 Task: Create a due date automation trigger when advanced on, on the monday after a card is due add basic with the green label at 11:00 AM.
Action: Mouse moved to (944, 271)
Screenshot: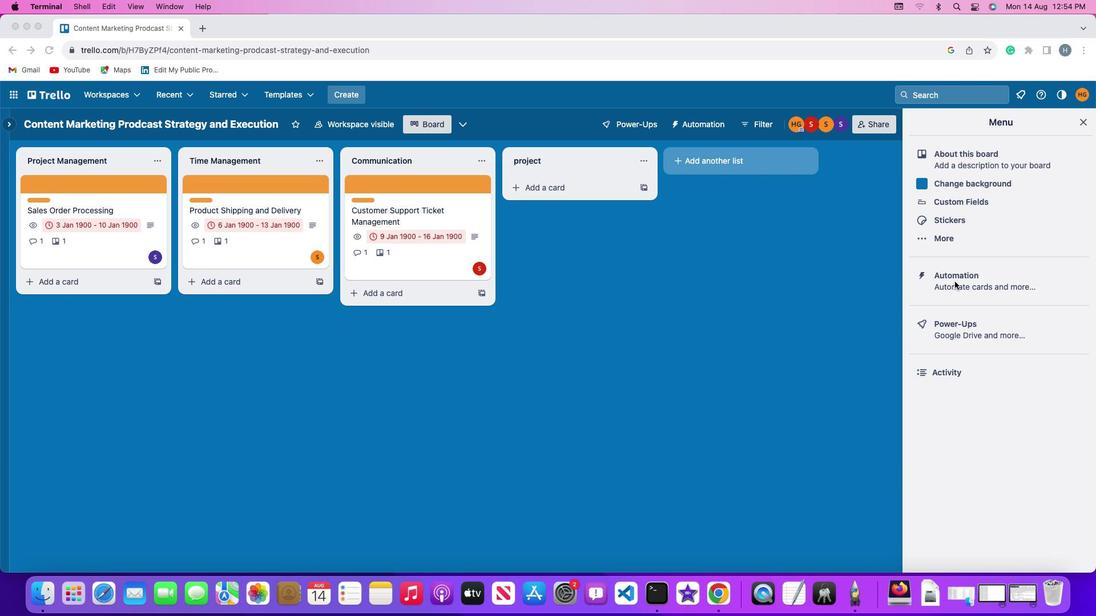 
Action: Mouse pressed left at (944, 271)
Screenshot: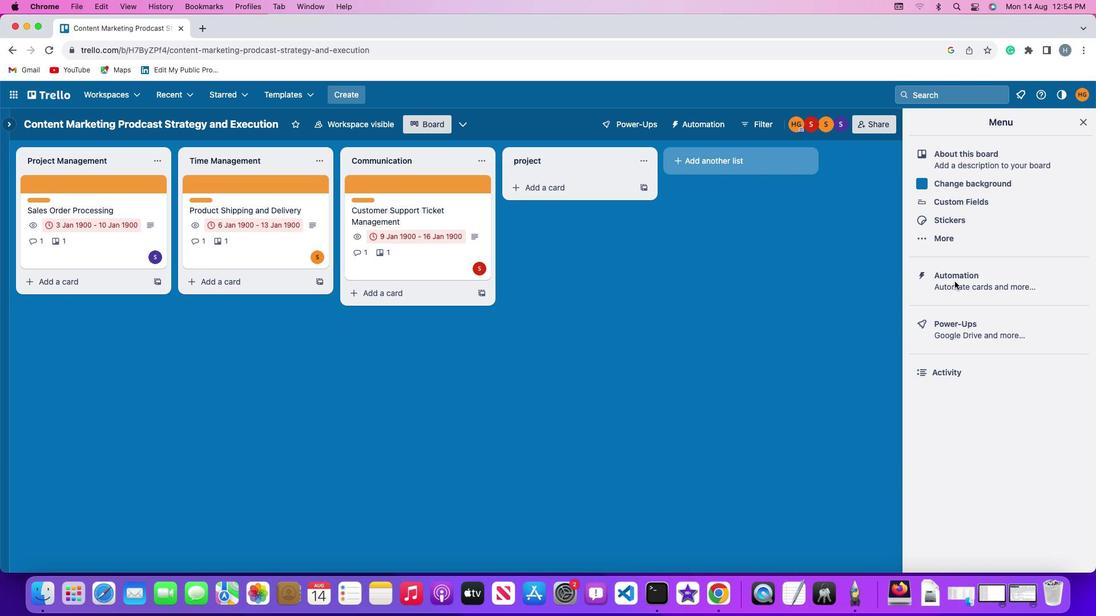 
Action: Mouse moved to (944, 271)
Screenshot: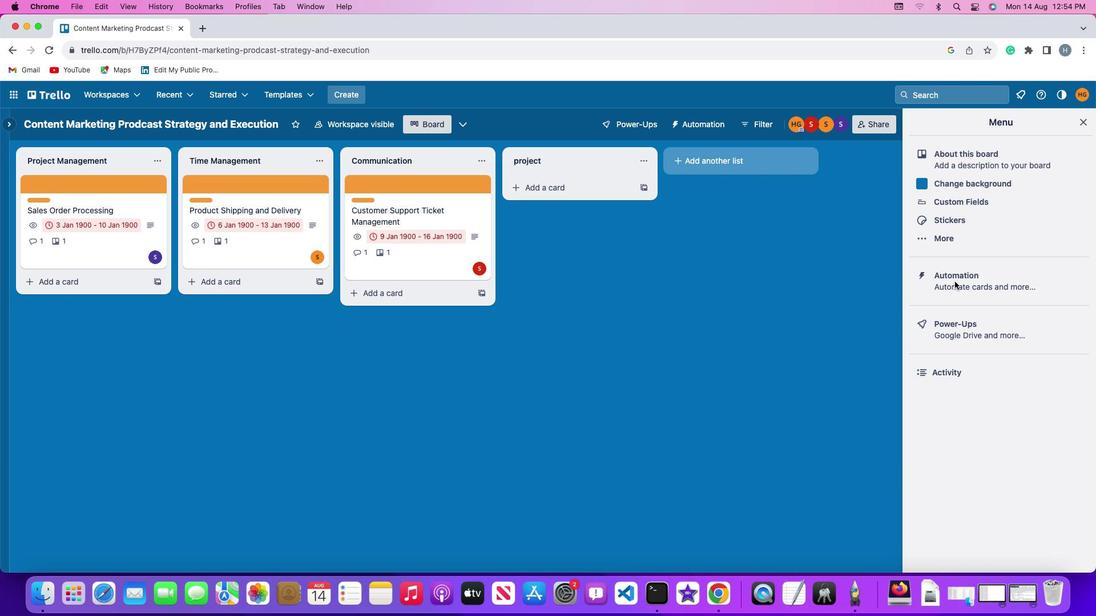 
Action: Mouse pressed left at (944, 271)
Screenshot: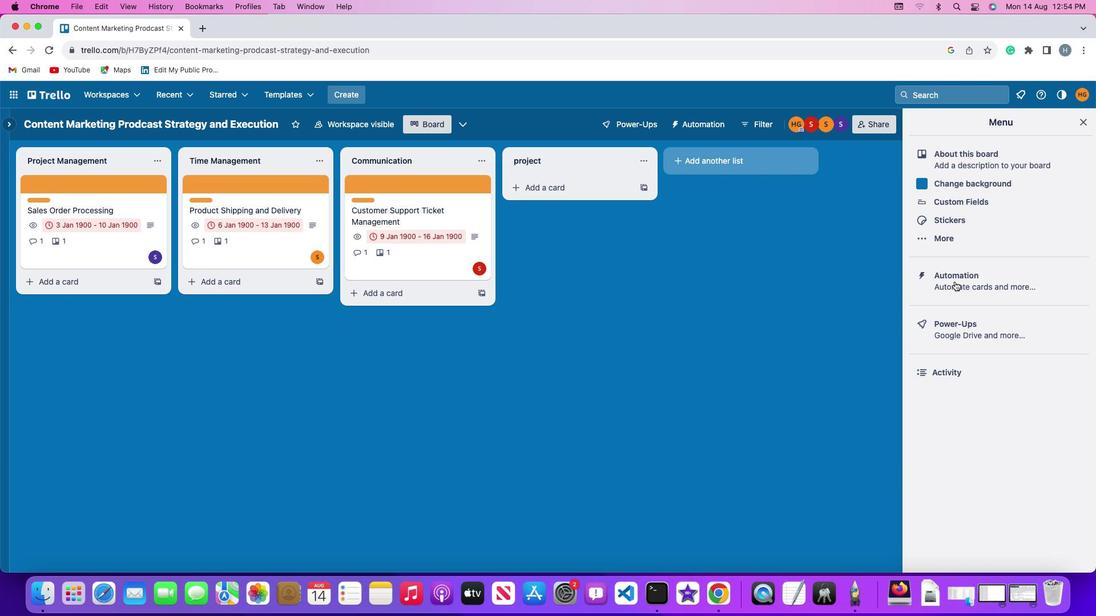 
Action: Mouse moved to (59, 262)
Screenshot: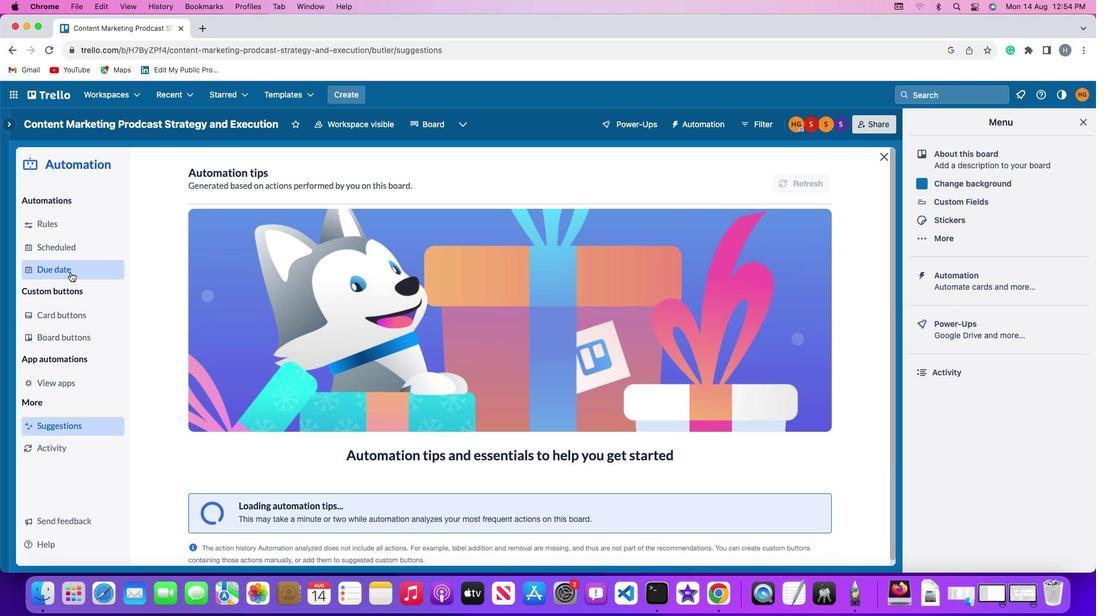 
Action: Mouse pressed left at (59, 262)
Screenshot: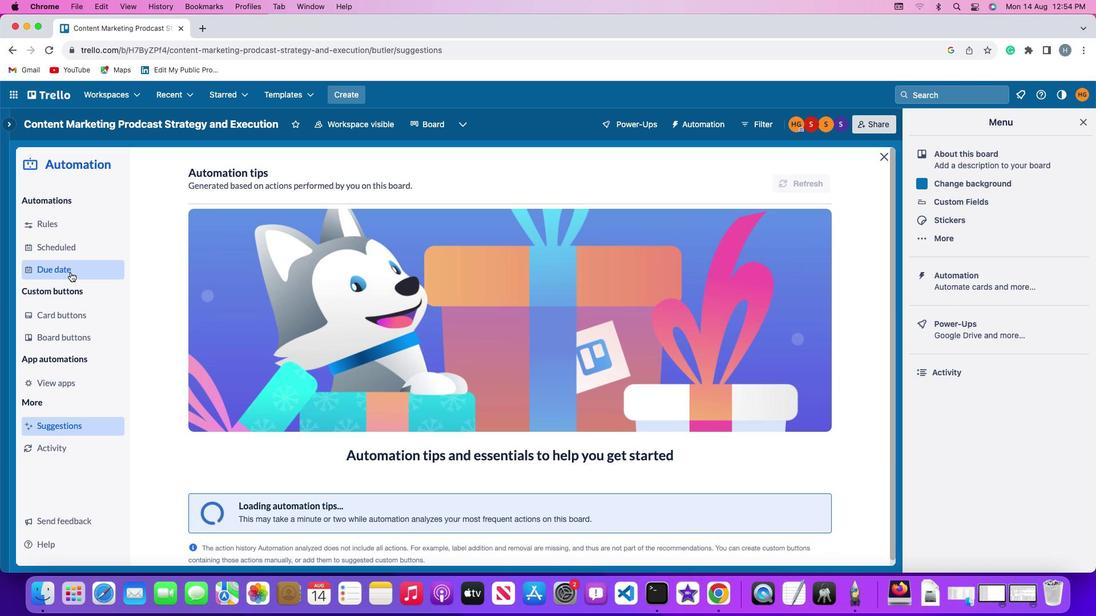 
Action: Mouse moved to (753, 171)
Screenshot: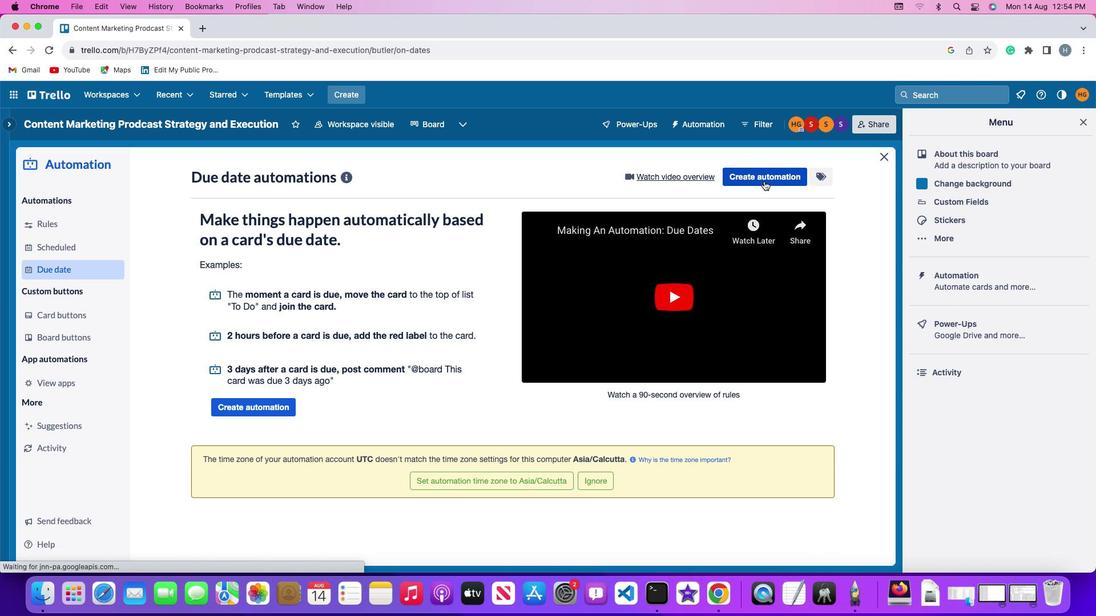 
Action: Mouse pressed left at (753, 171)
Screenshot: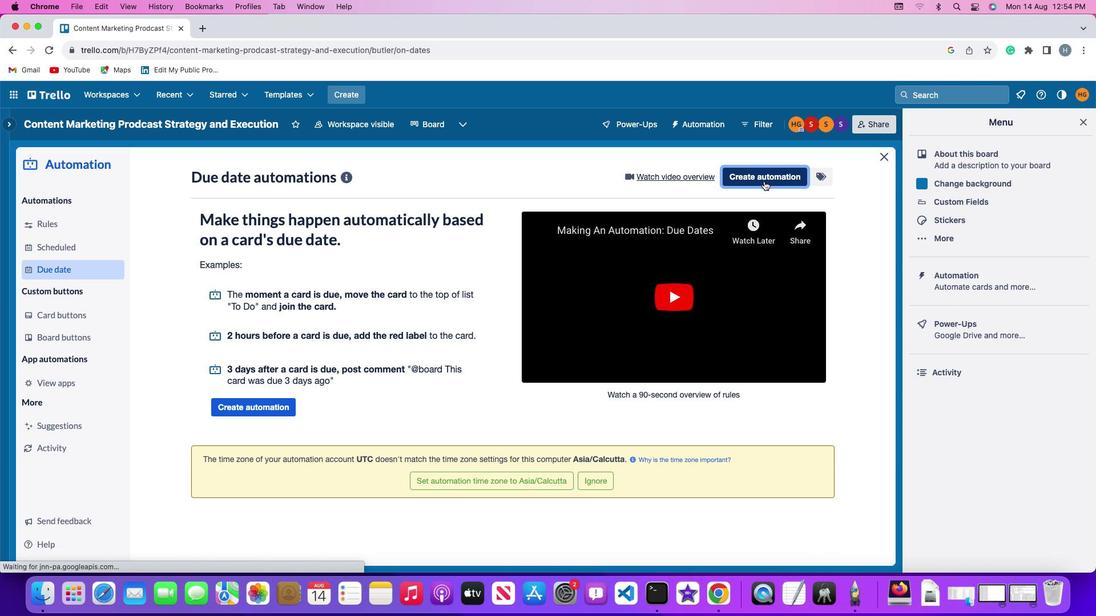 
Action: Mouse moved to (281, 275)
Screenshot: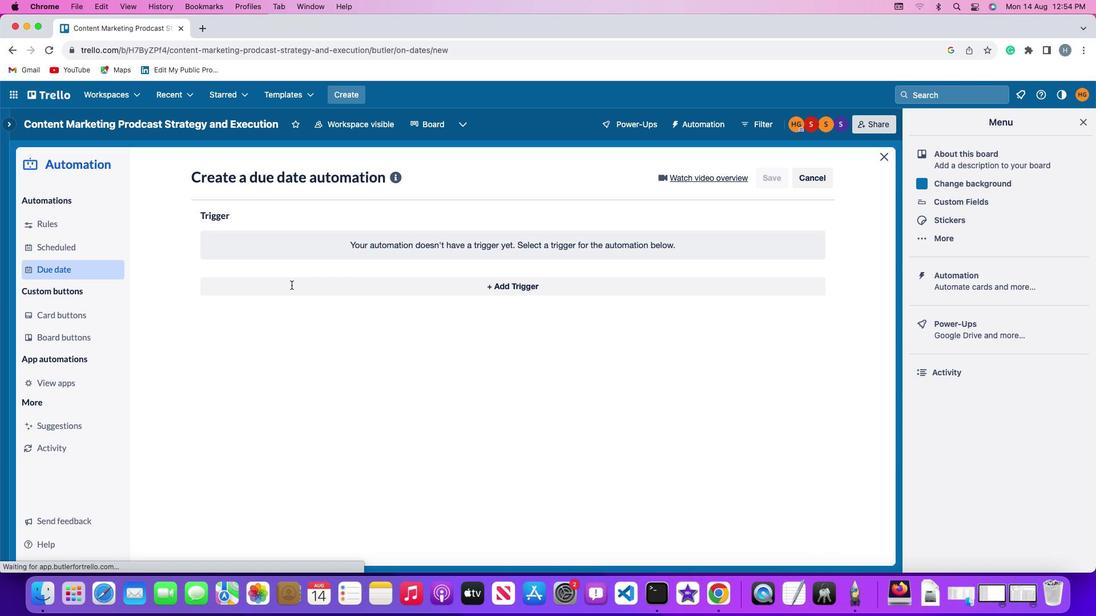 
Action: Mouse pressed left at (281, 275)
Screenshot: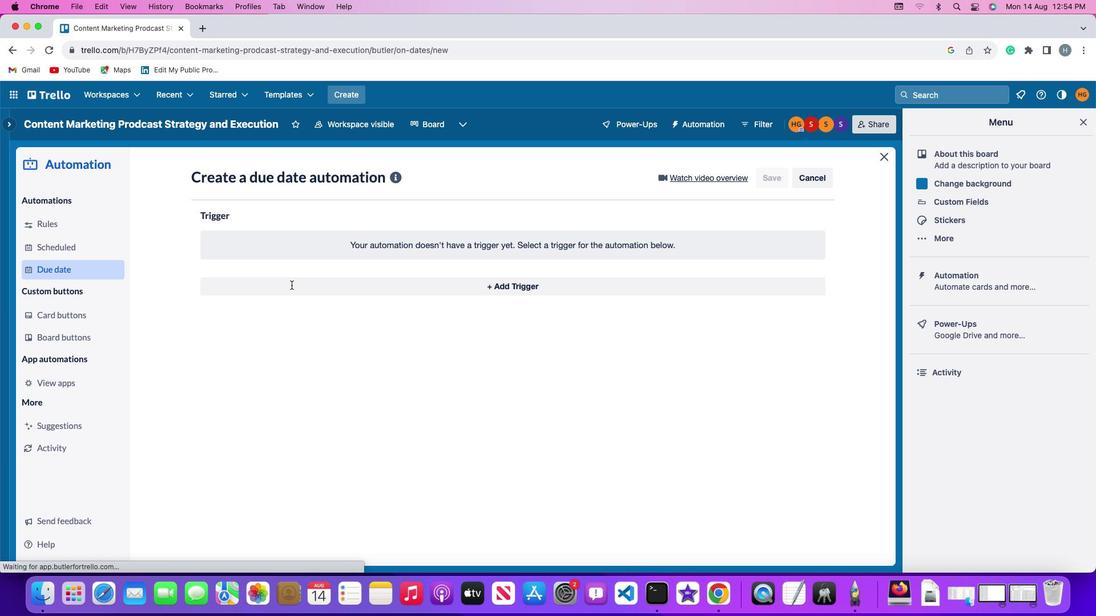 
Action: Mouse moved to (232, 490)
Screenshot: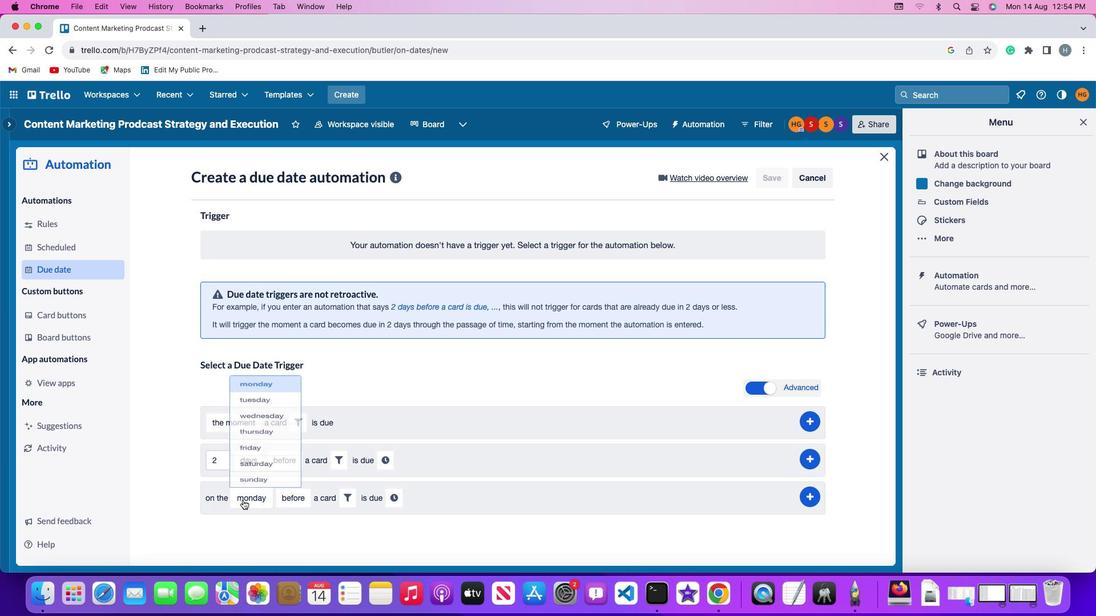 
Action: Mouse pressed left at (232, 490)
Screenshot: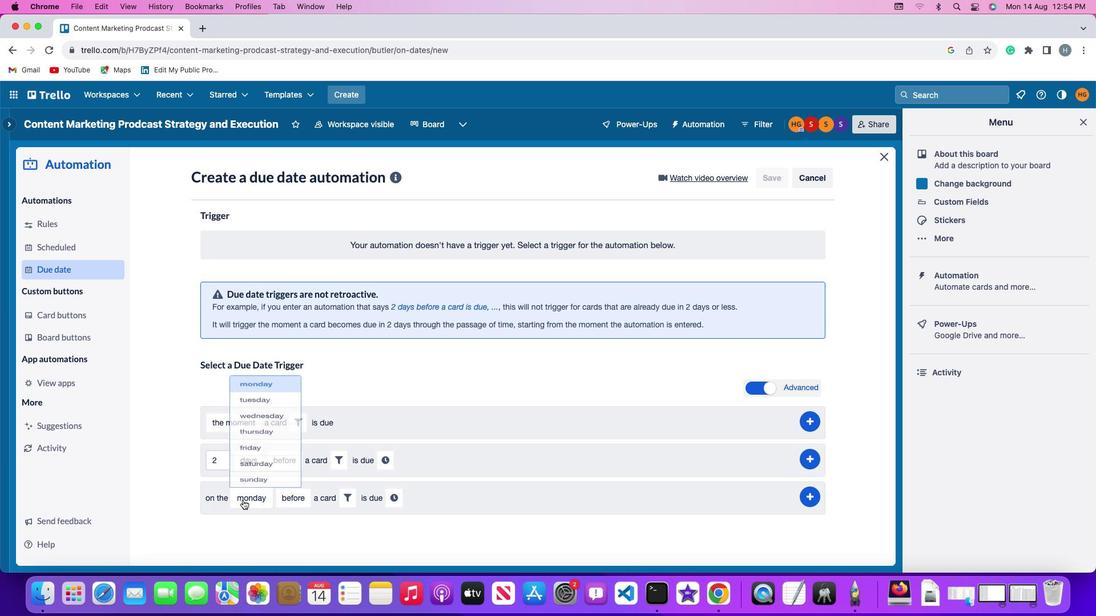 
Action: Mouse moved to (258, 332)
Screenshot: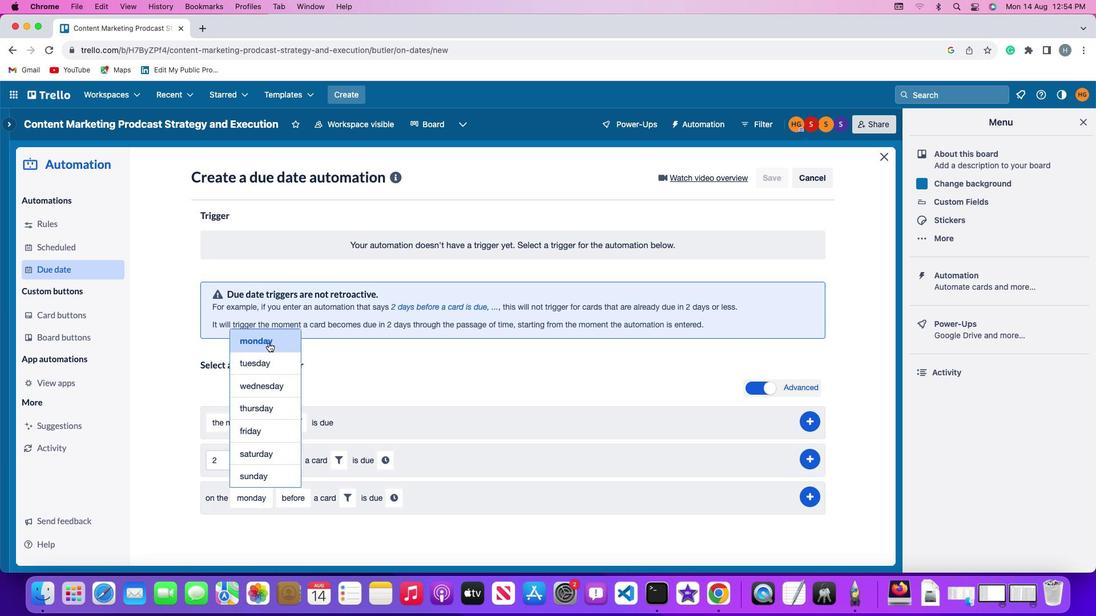 
Action: Mouse pressed left at (258, 332)
Screenshot: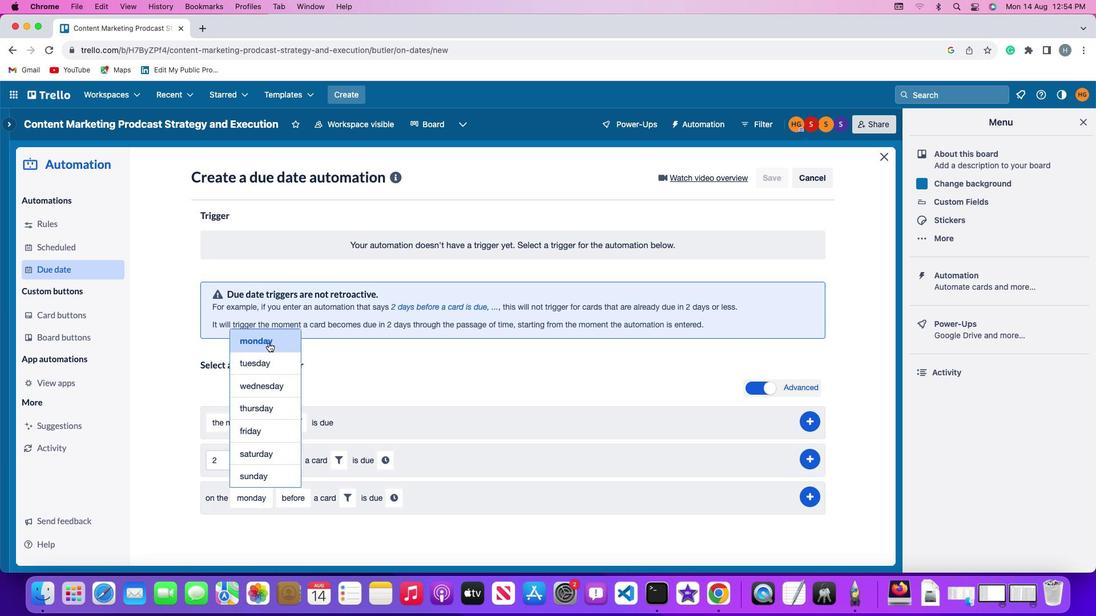 
Action: Mouse moved to (280, 485)
Screenshot: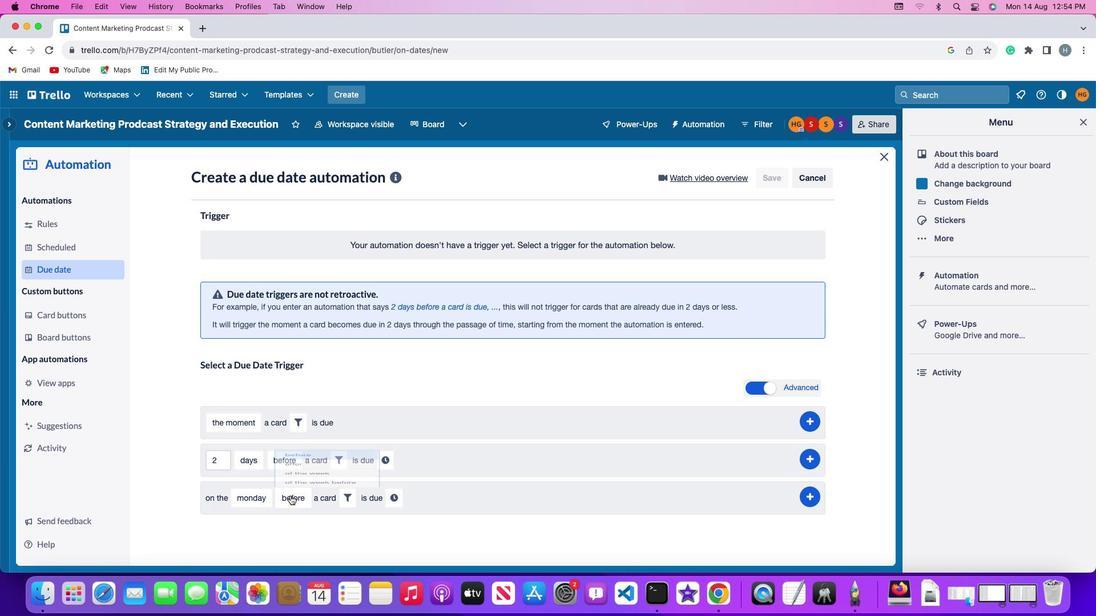 
Action: Mouse pressed left at (280, 485)
Screenshot: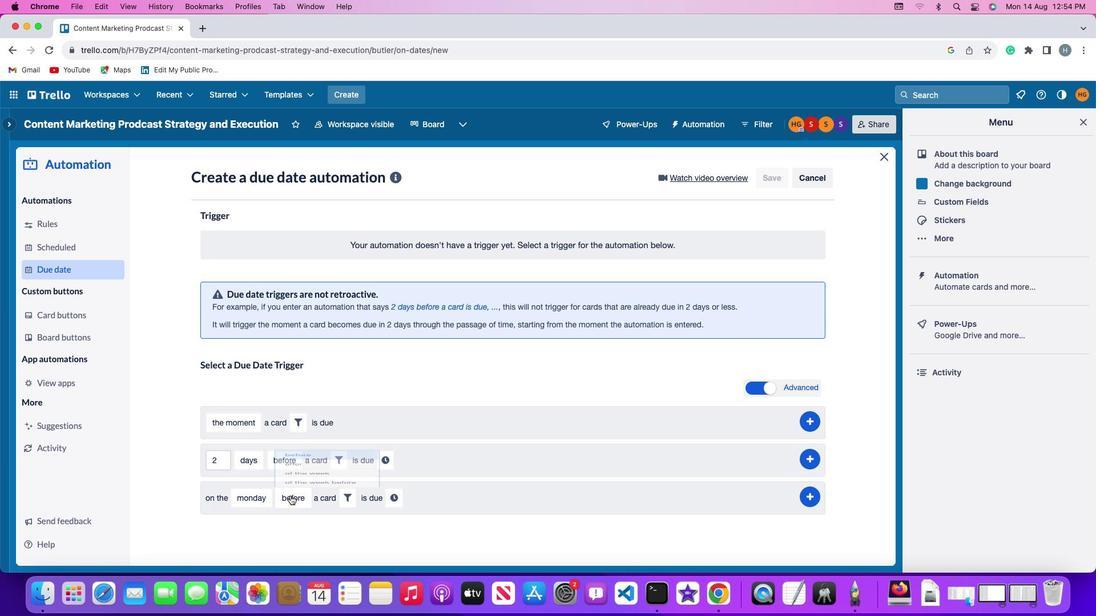 
Action: Mouse moved to (296, 419)
Screenshot: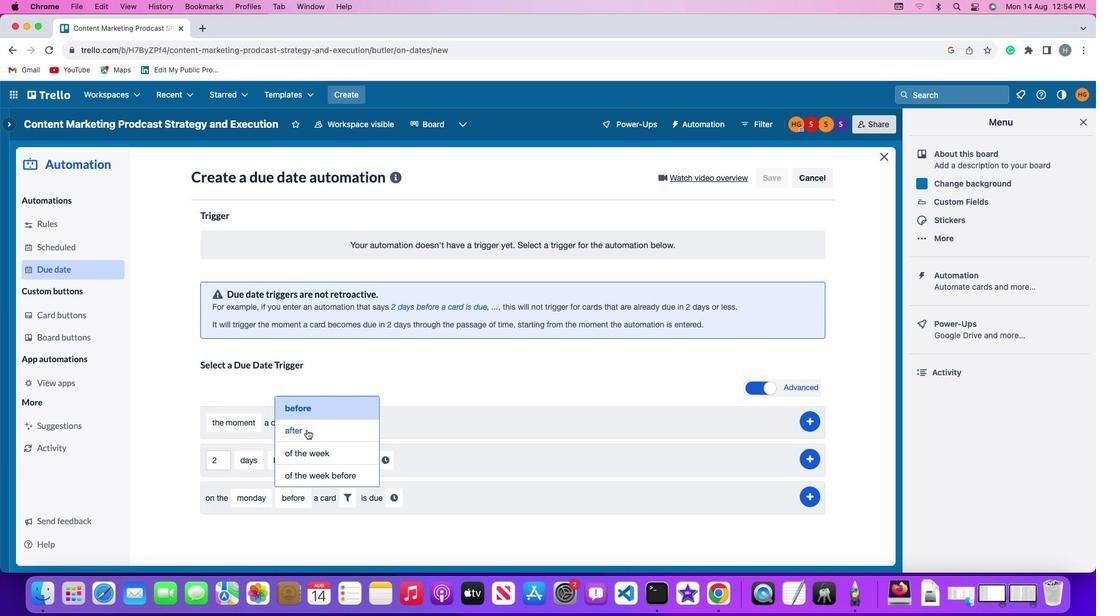 
Action: Mouse pressed left at (296, 419)
Screenshot: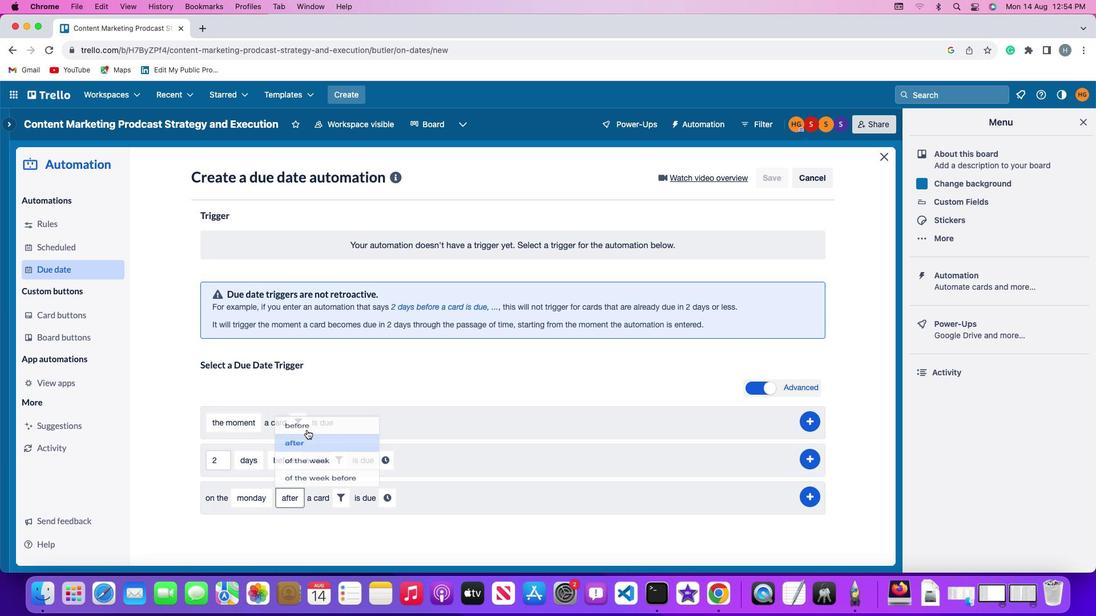 
Action: Mouse moved to (332, 486)
Screenshot: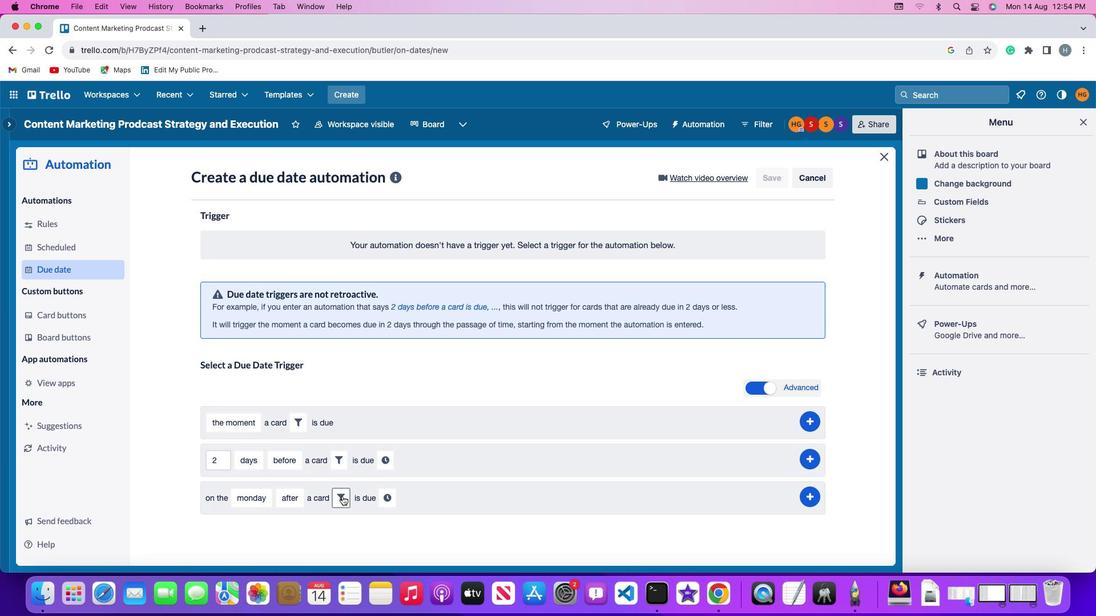 
Action: Mouse pressed left at (332, 486)
Screenshot: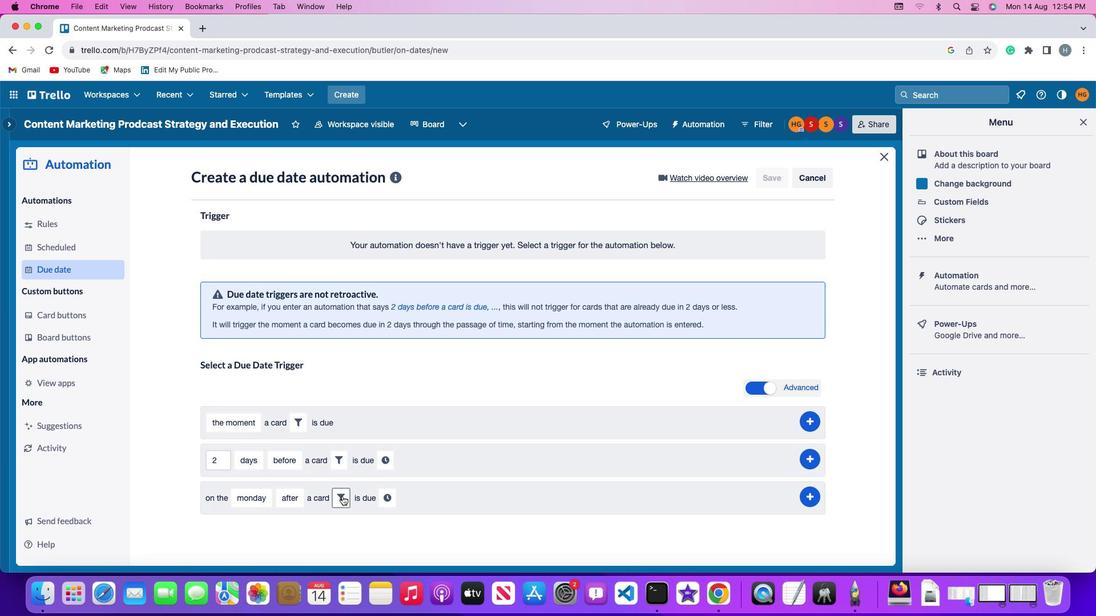 
Action: Mouse moved to (286, 535)
Screenshot: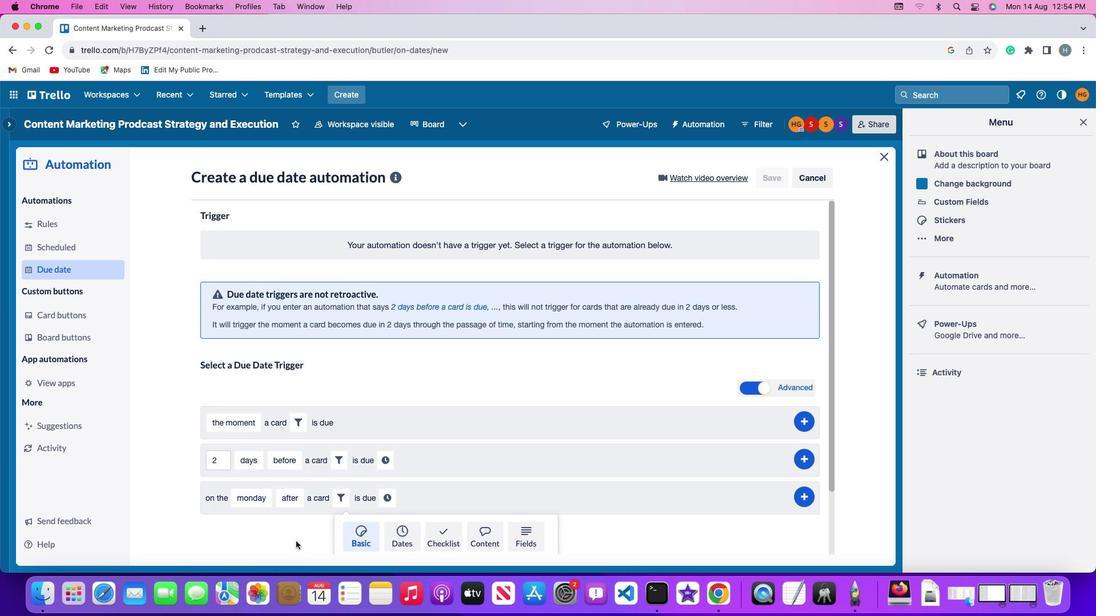 
Action: Mouse scrolled (286, 535) with delta (-9, -10)
Screenshot: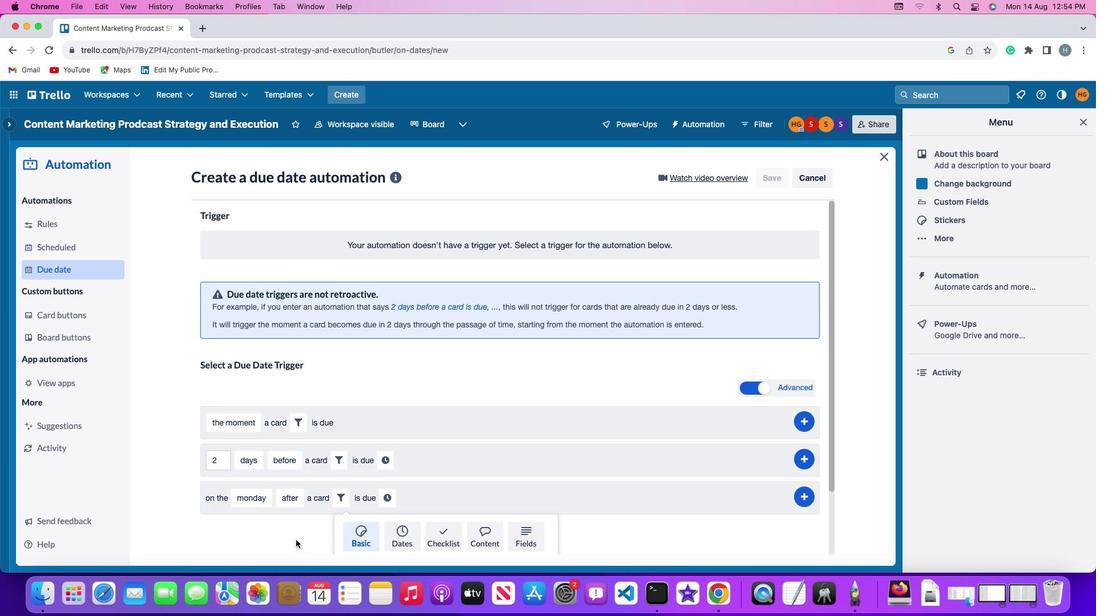 
Action: Mouse moved to (286, 534)
Screenshot: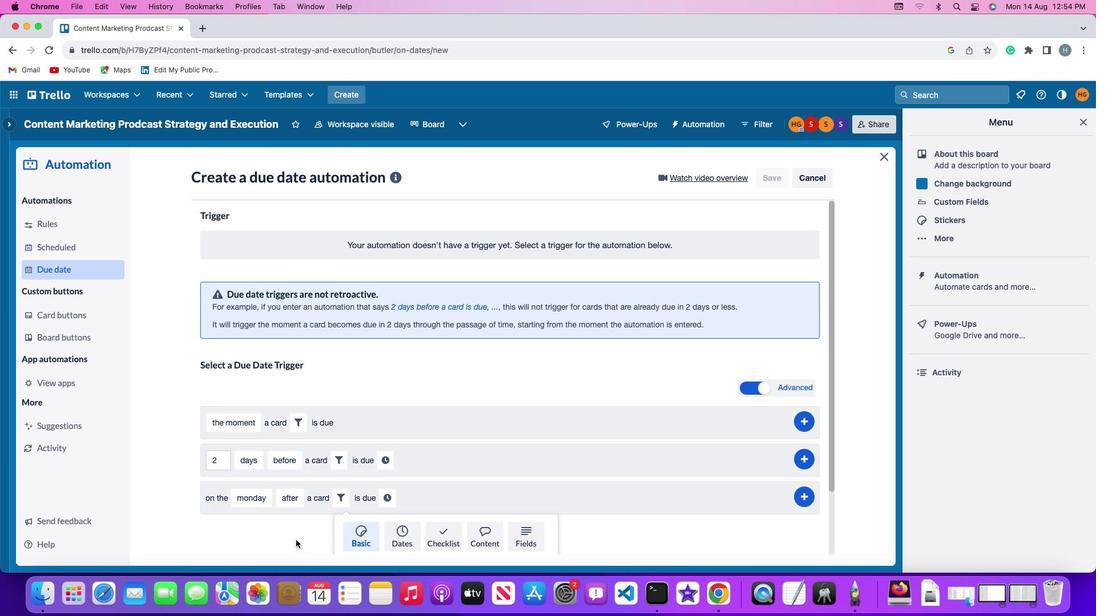 
Action: Mouse scrolled (286, 534) with delta (-9, -10)
Screenshot: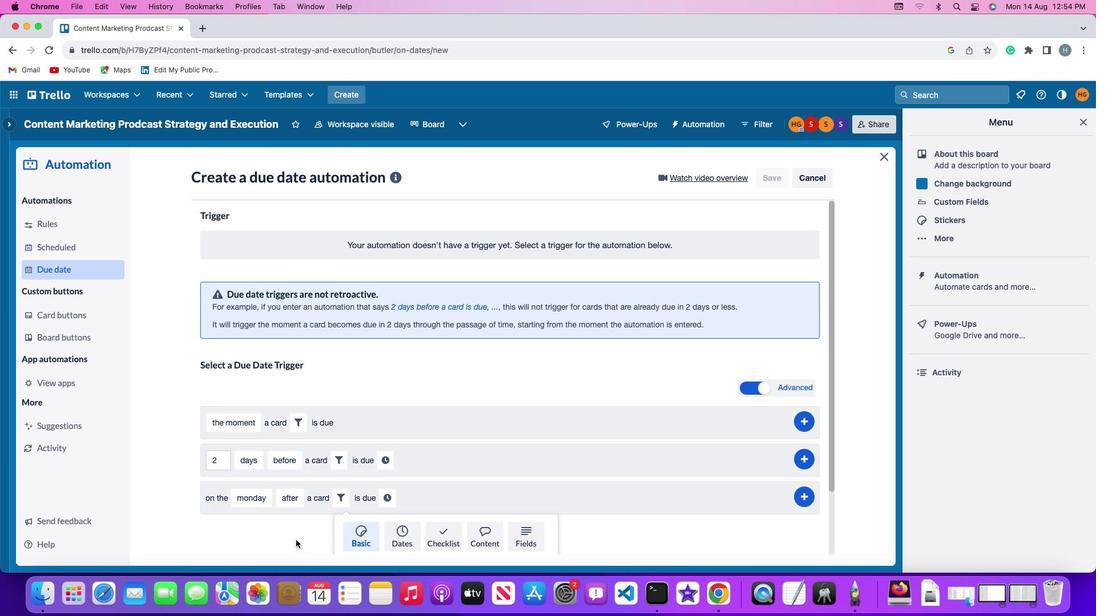 
Action: Mouse moved to (286, 533)
Screenshot: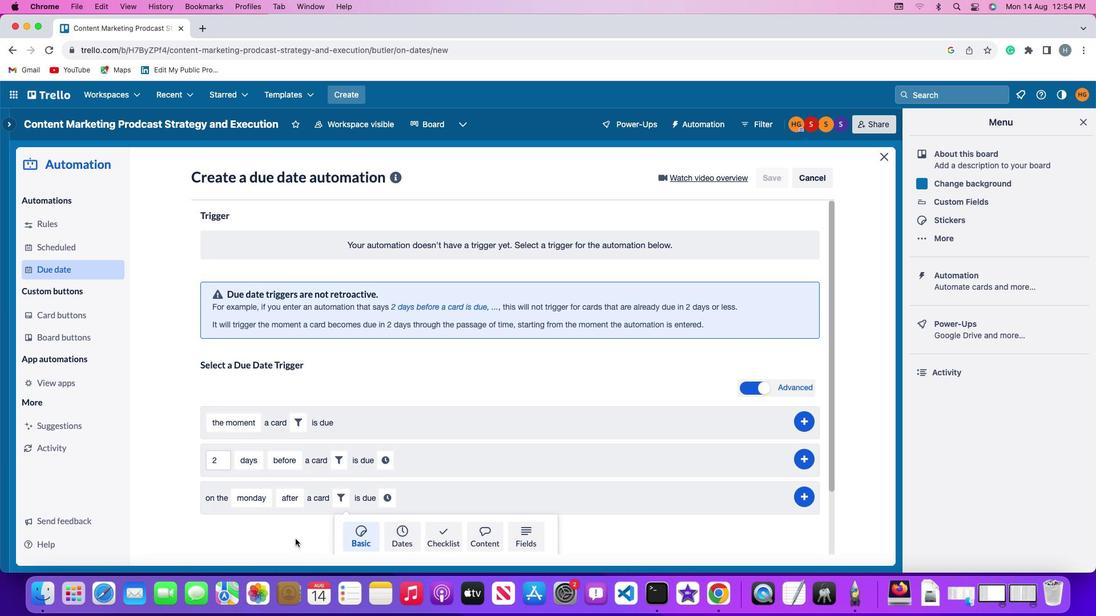 
Action: Mouse scrolled (286, 533) with delta (-9, -11)
Screenshot: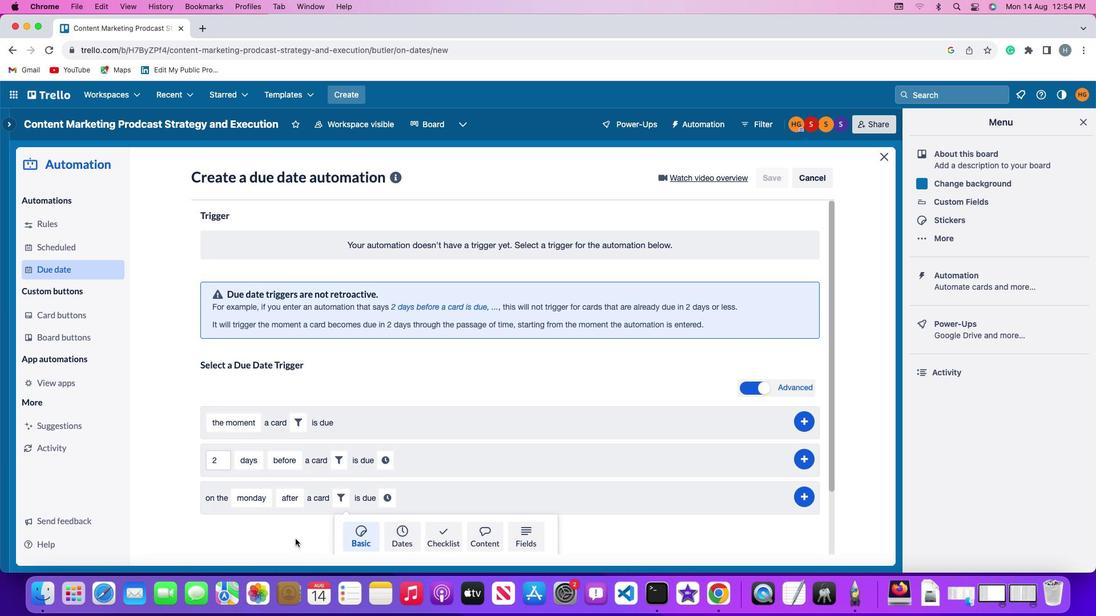 
Action: Mouse moved to (286, 532)
Screenshot: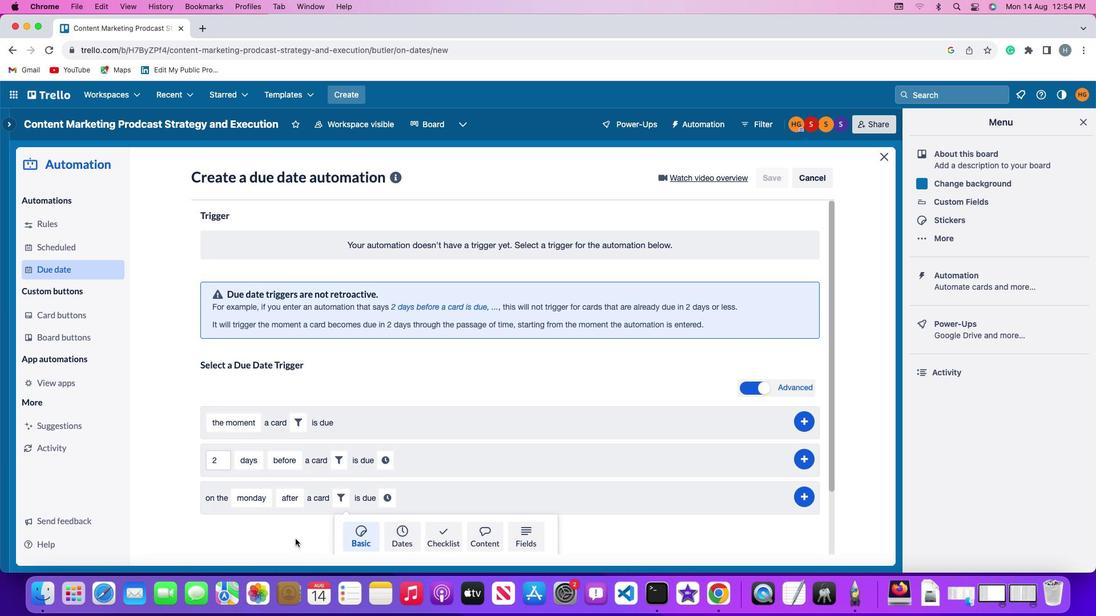 
Action: Mouse scrolled (286, 532) with delta (-9, -12)
Screenshot: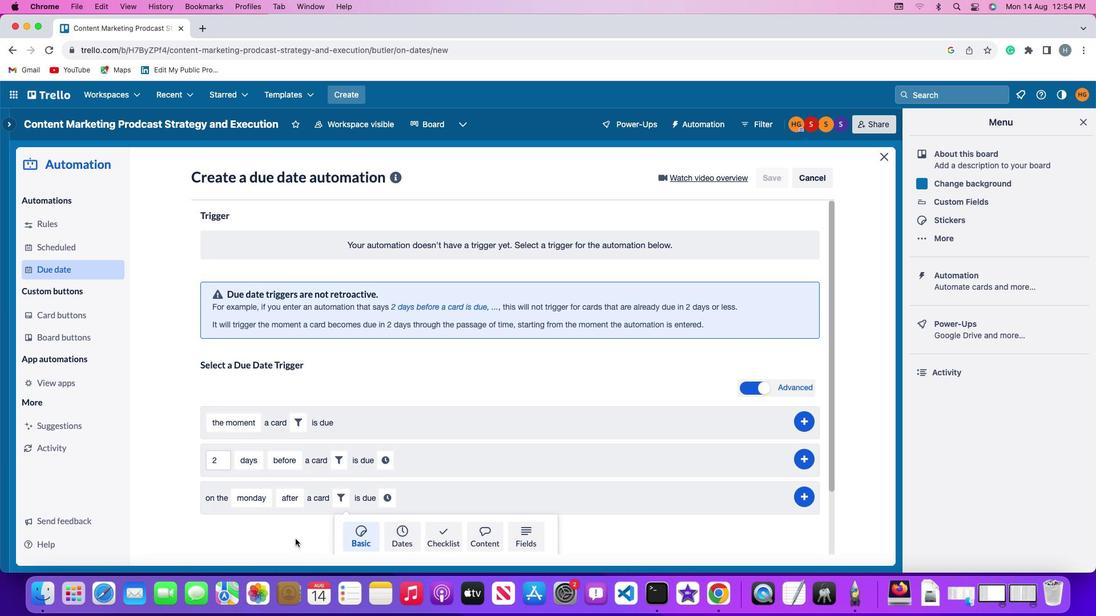 
Action: Mouse moved to (286, 530)
Screenshot: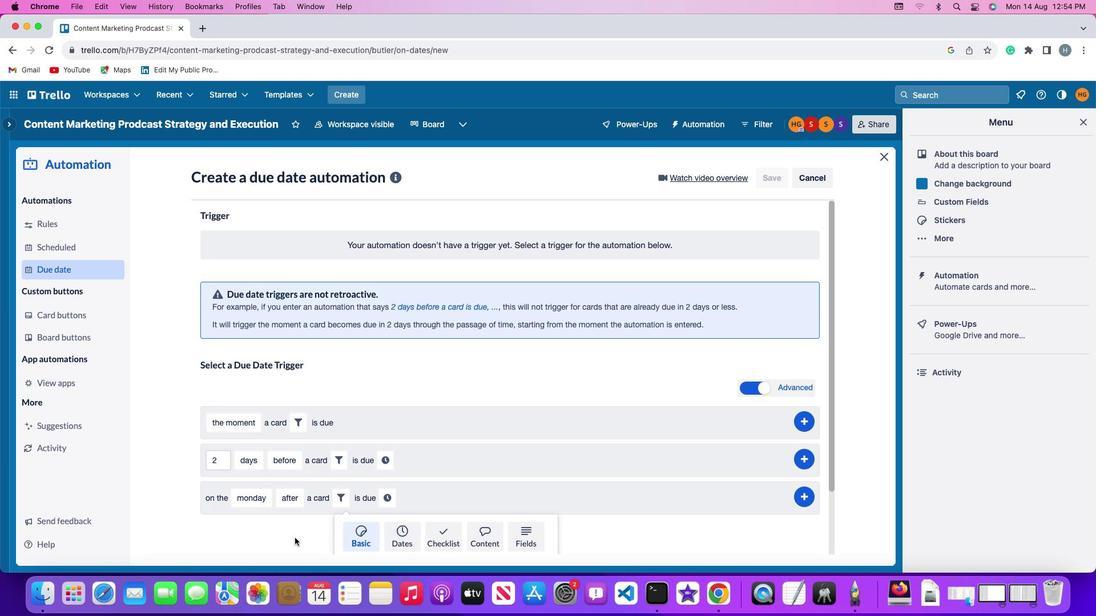 
Action: Mouse scrolled (286, 530) with delta (-9, -13)
Screenshot: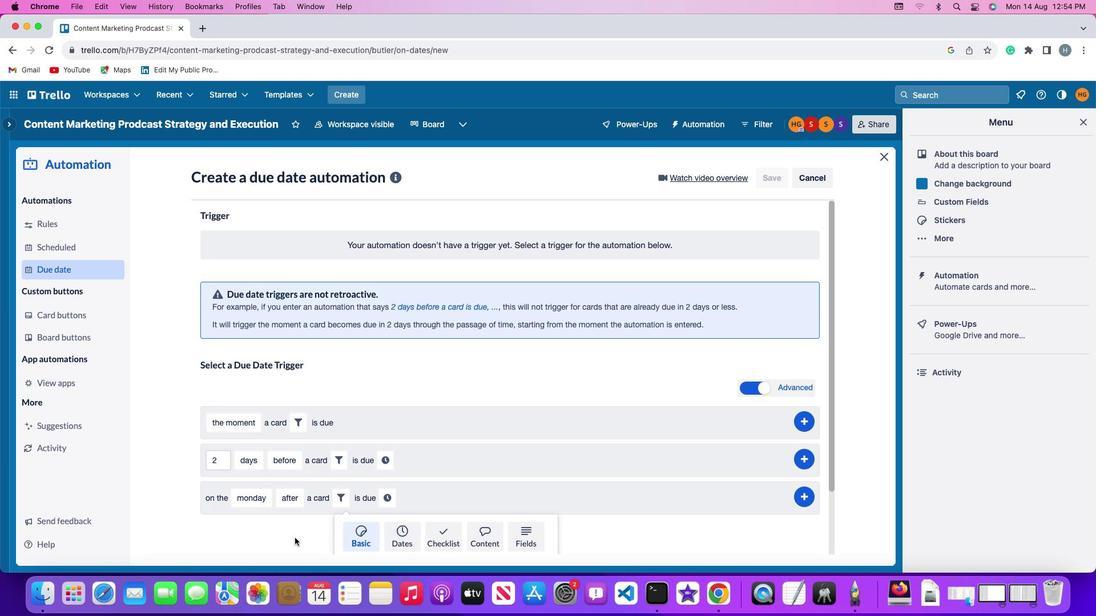 
Action: Mouse moved to (284, 526)
Screenshot: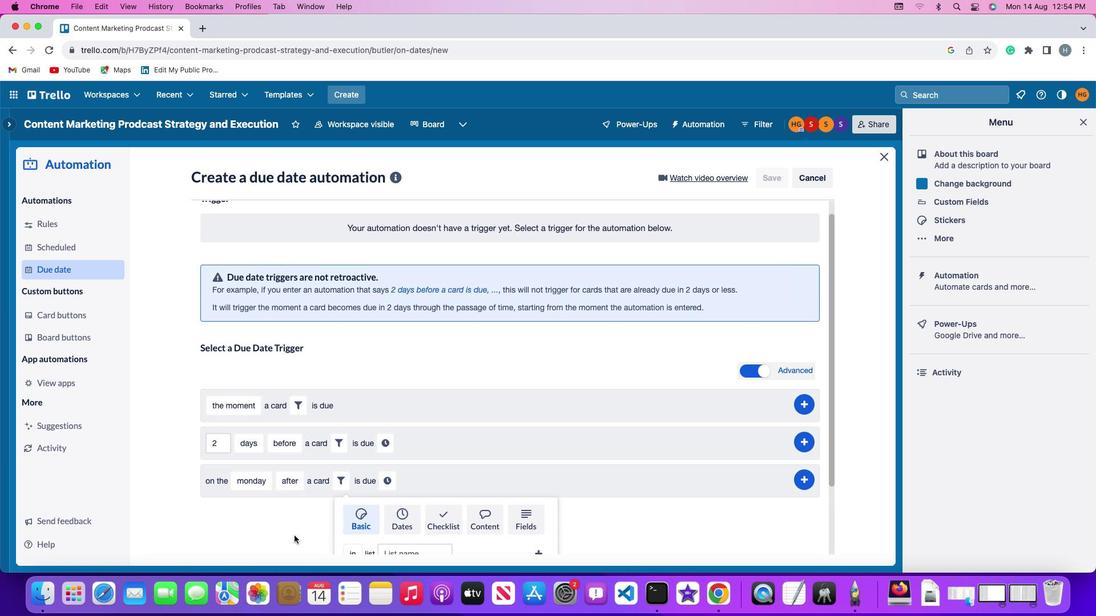 
Action: Mouse scrolled (284, 526) with delta (-9, -10)
Screenshot: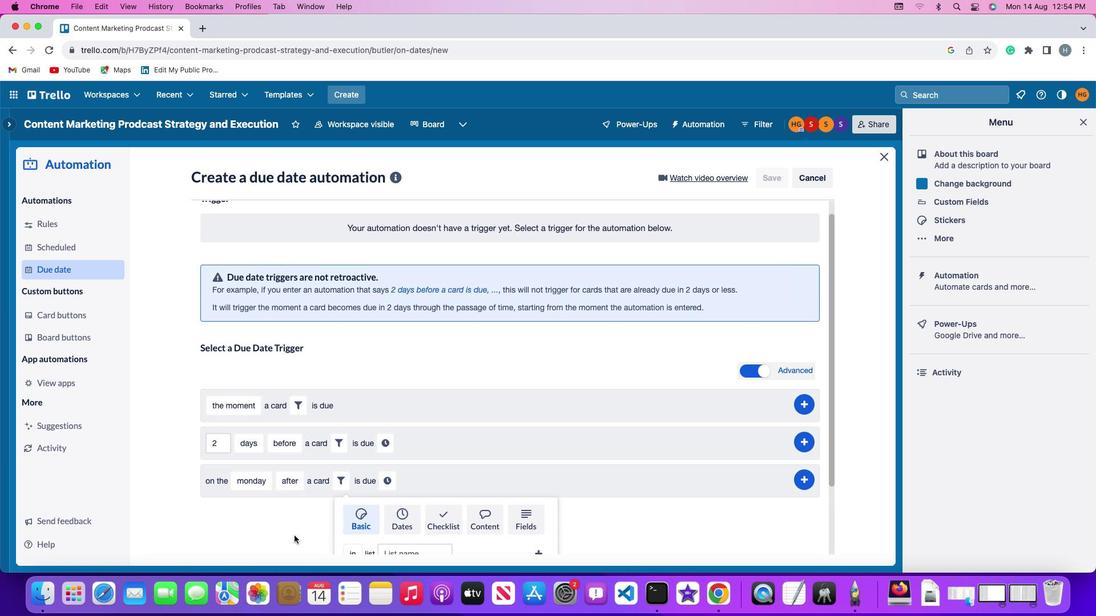 
Action: Mouse moved to (284, 526)
Screenshot: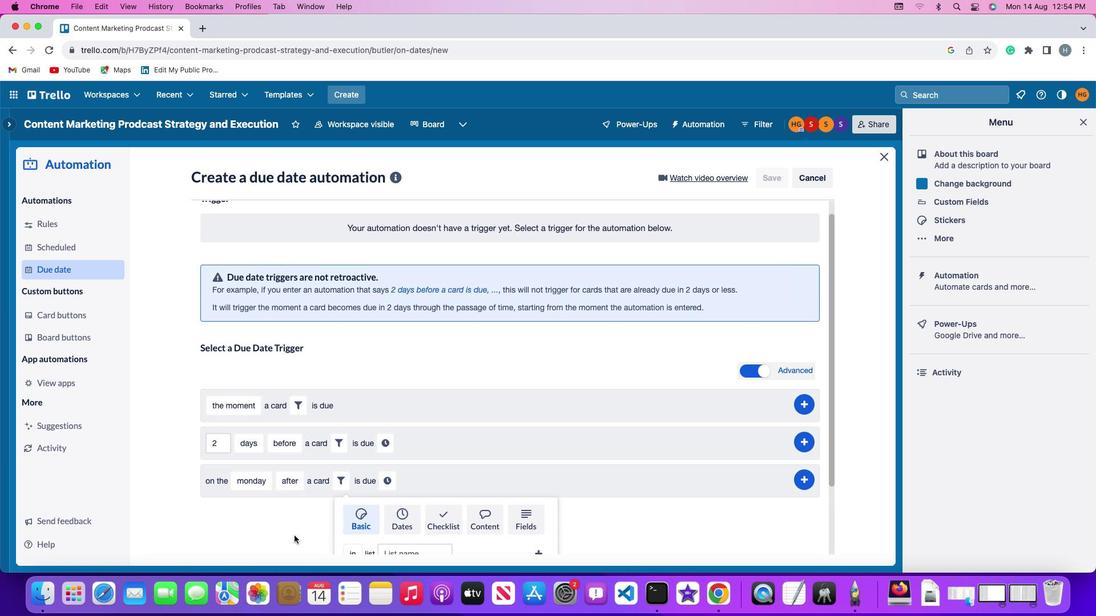 
Action: Mouse scrolled (284, 526) with delta (-9, -10)
Screenshot: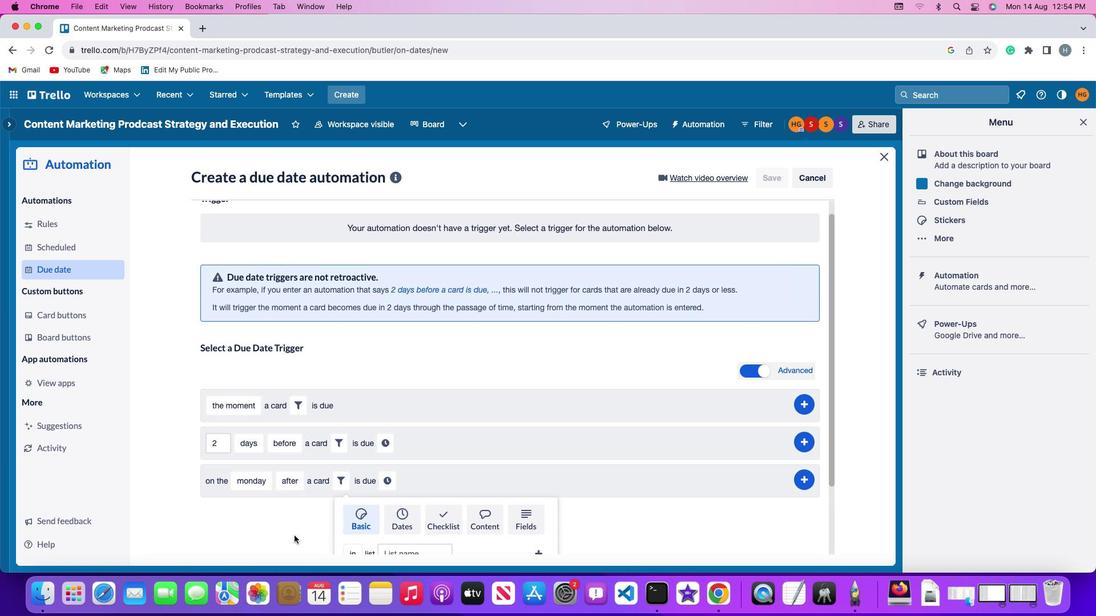 
Action: Mouse moved to (283, 525)
Screenshot: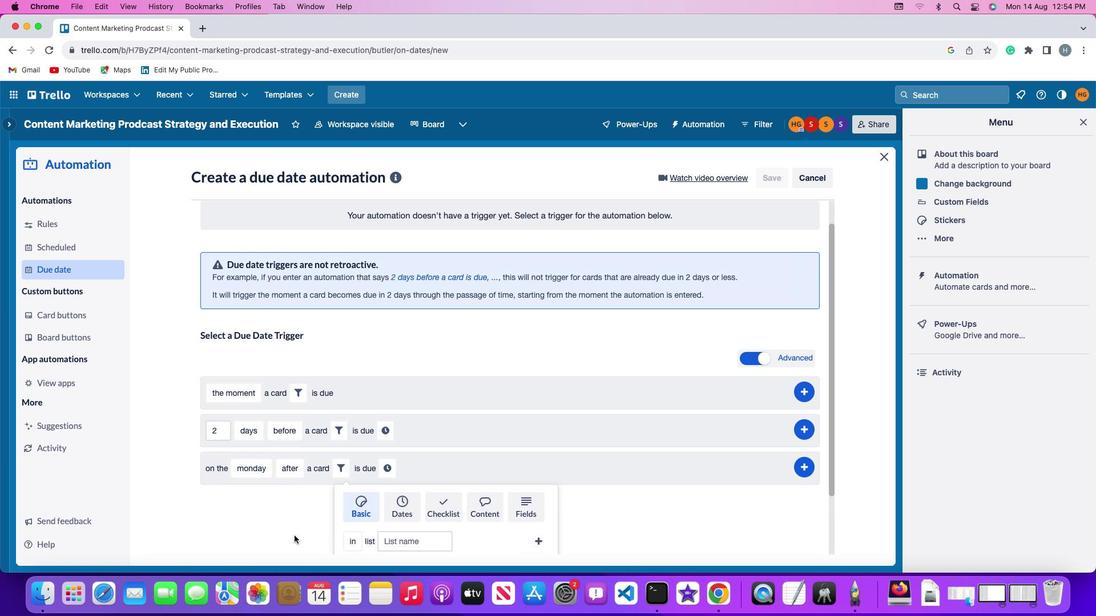 
Action: Mouse scrolled (283, 525) with delta (-9, -11)
Screenshot: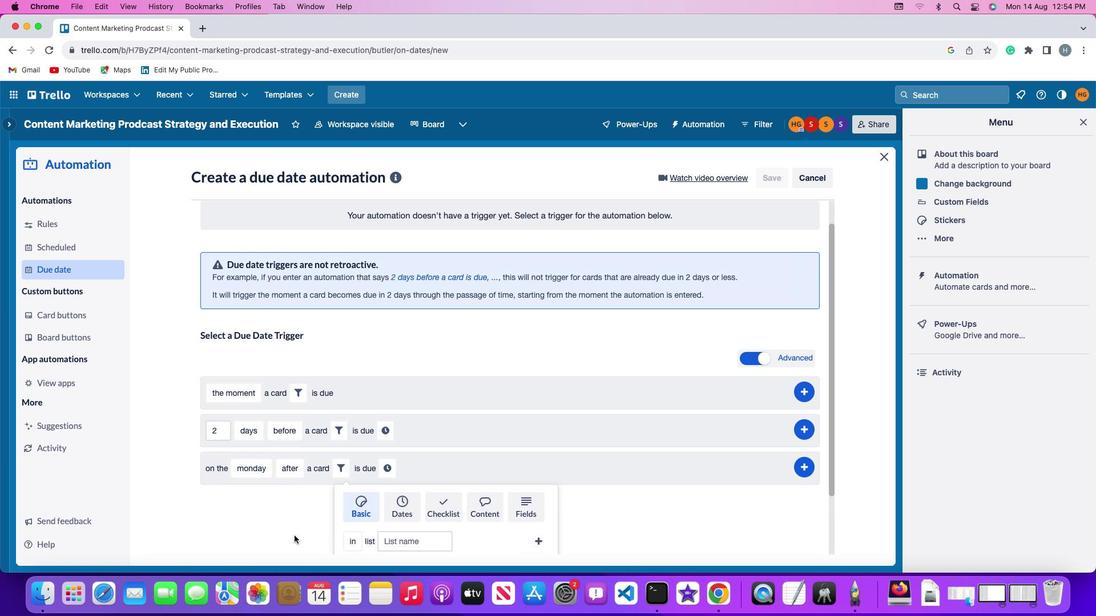 
Action: Mouse moved to (283, 525)
Screenshot: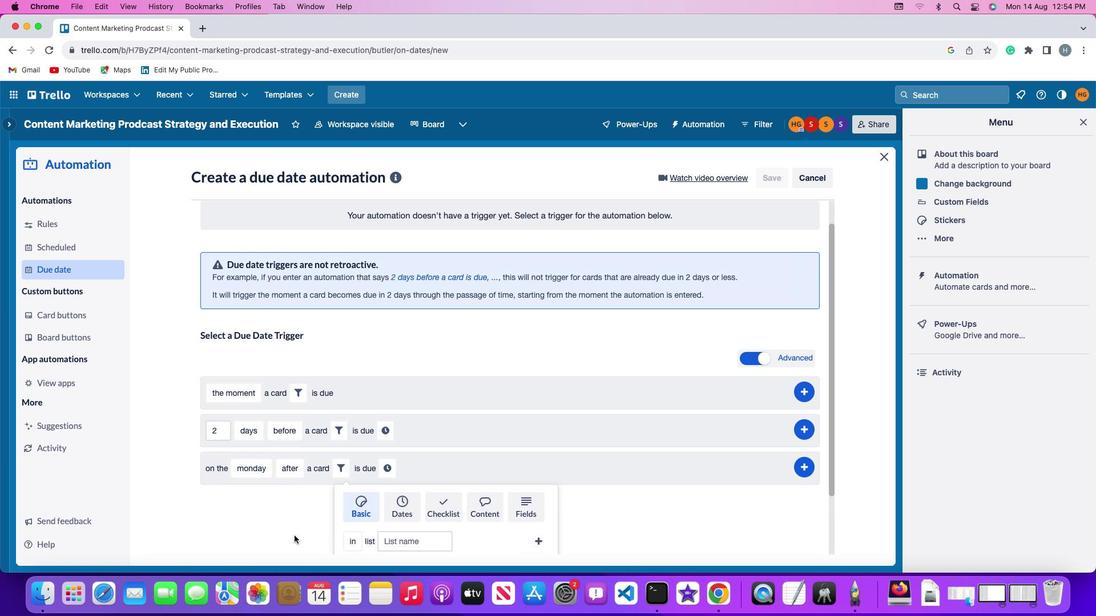 
Action: Mouse scrolled (283, 525) with delta (-9, -12)
Screenshot: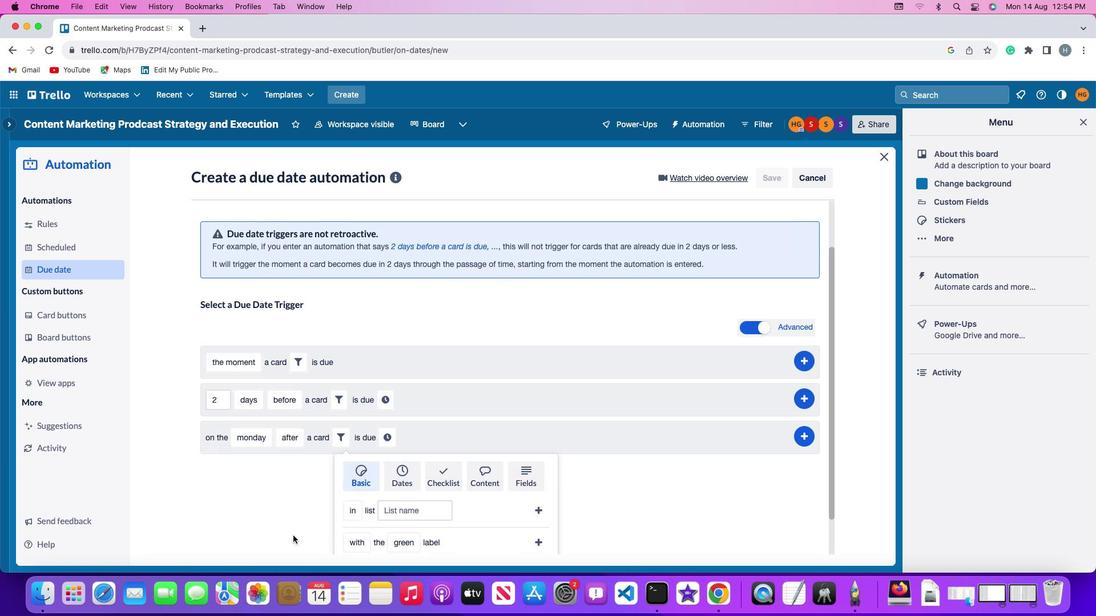 
Action: Mouse moved to (286, 507)
Screenshot: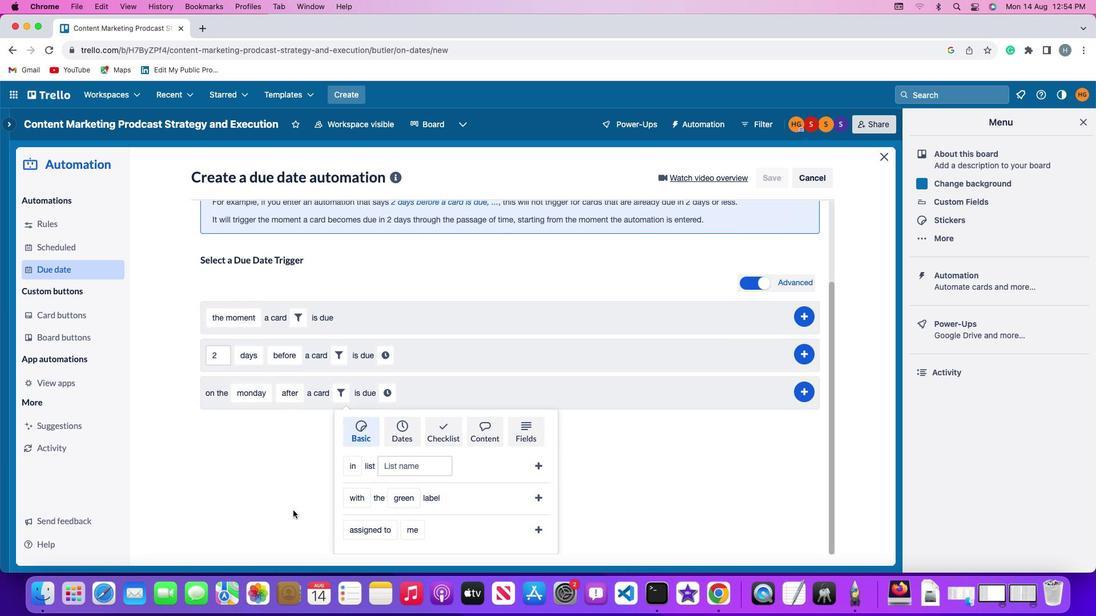 
Action: Mouse scrolled (286, 507) with delta (-9, -10)
Screenshot: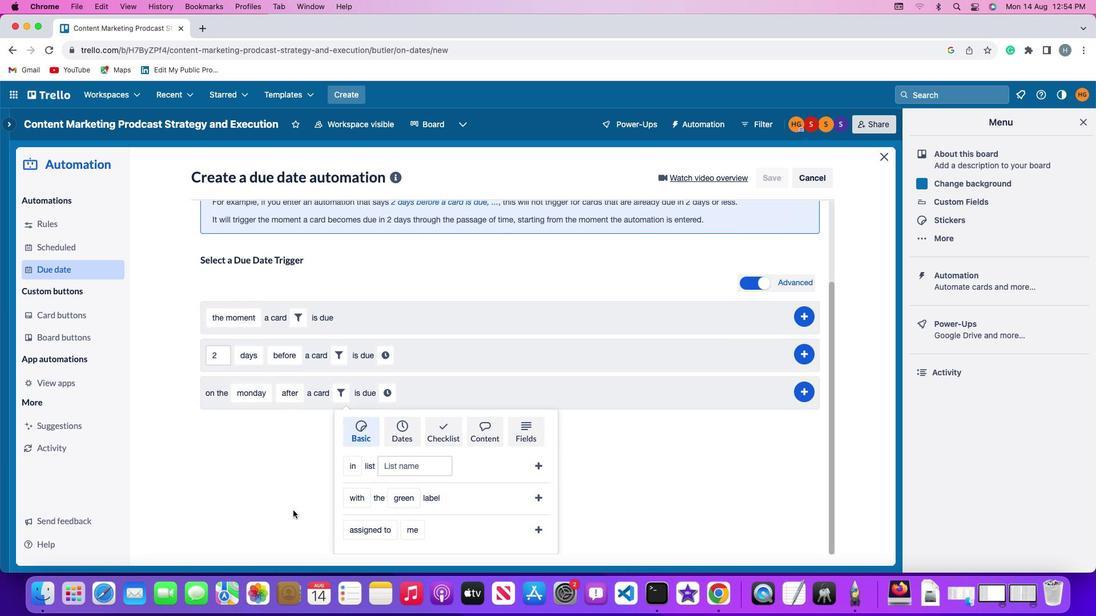 
Action: Mouse moved to (284, 504)
Screenshot: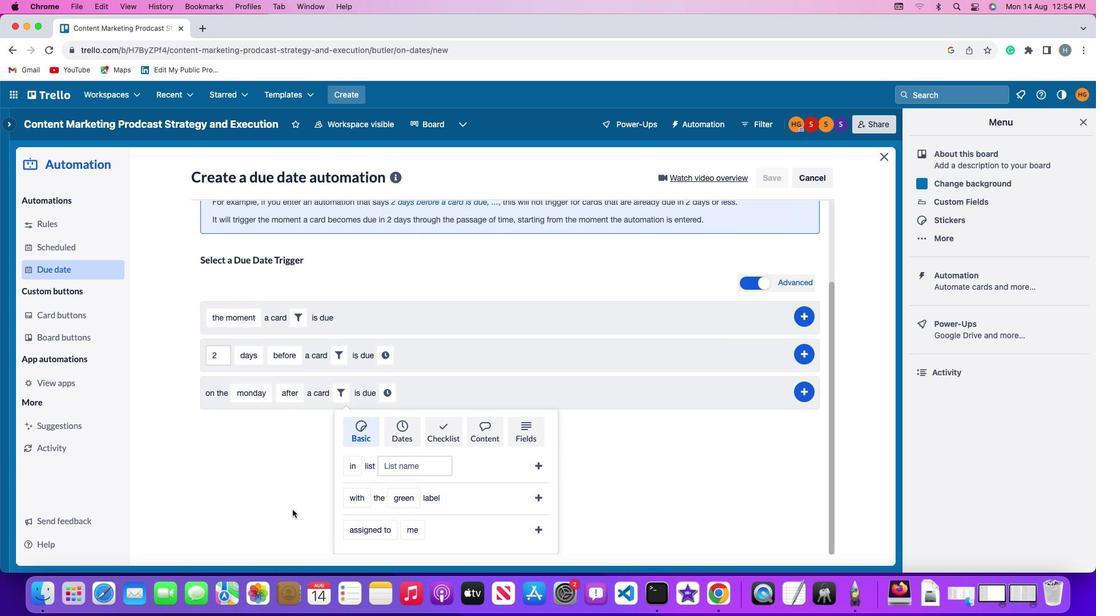 
Action: Mouse scrolled (284, 504) with delta (-9, -10)
Screenshot: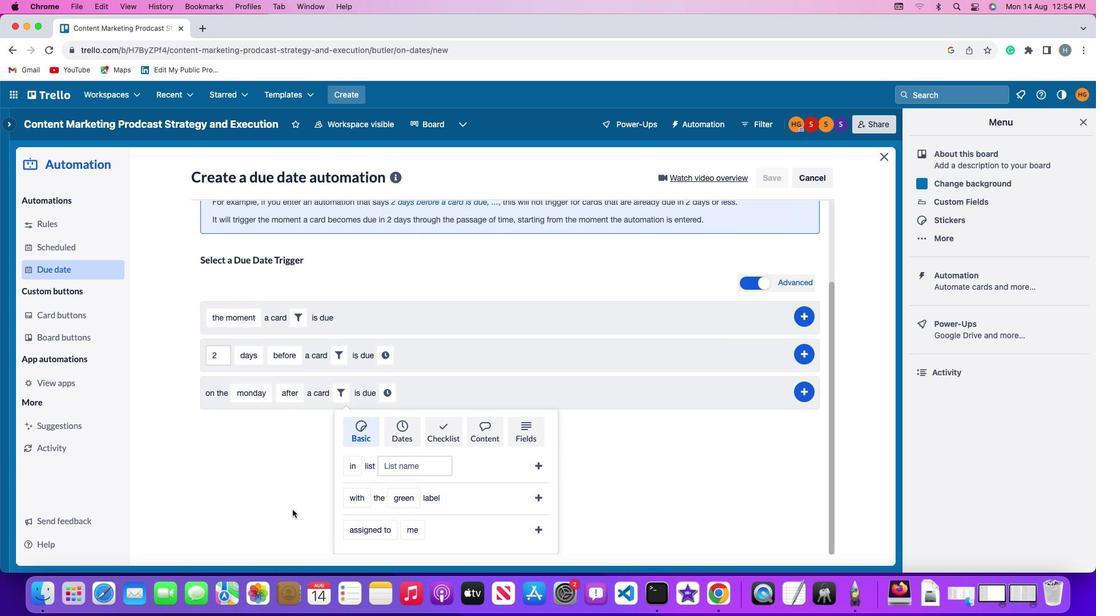 
Action: Mouse moved to (283, 502)
Screenshot: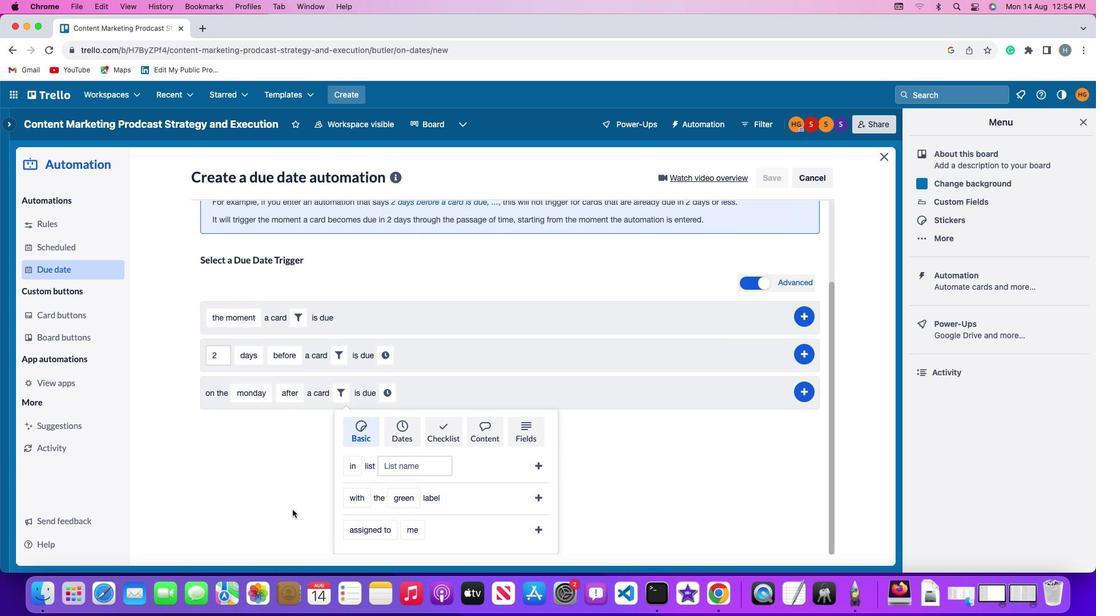 
Action: Mouse scrolled (283, 502) with delta (-9, -11)
Screenshot: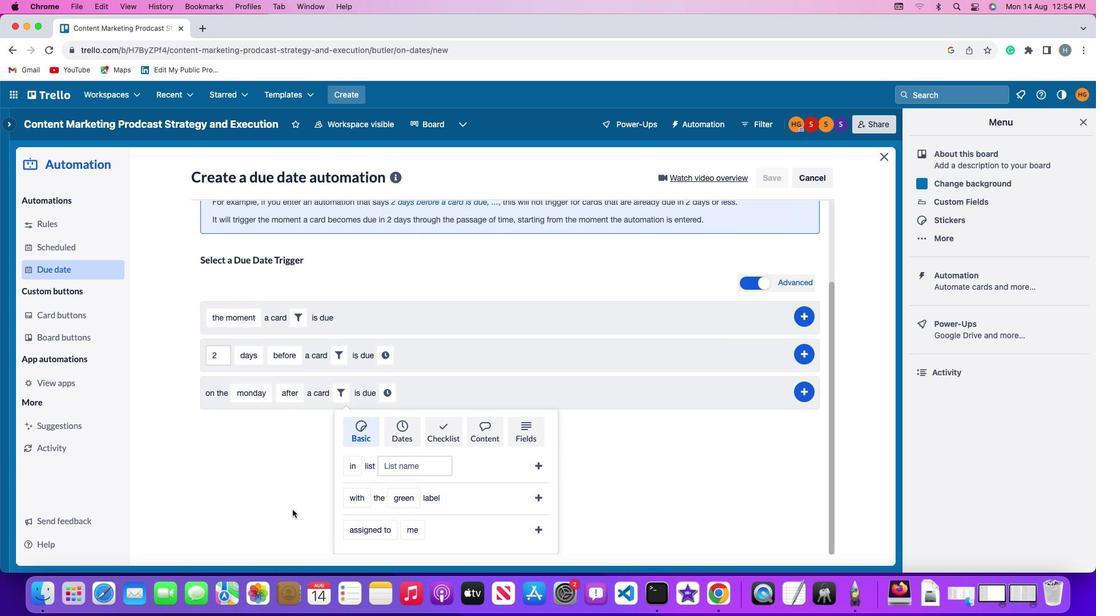 
Action: Mouse moved to (341, 486)
Screenshot: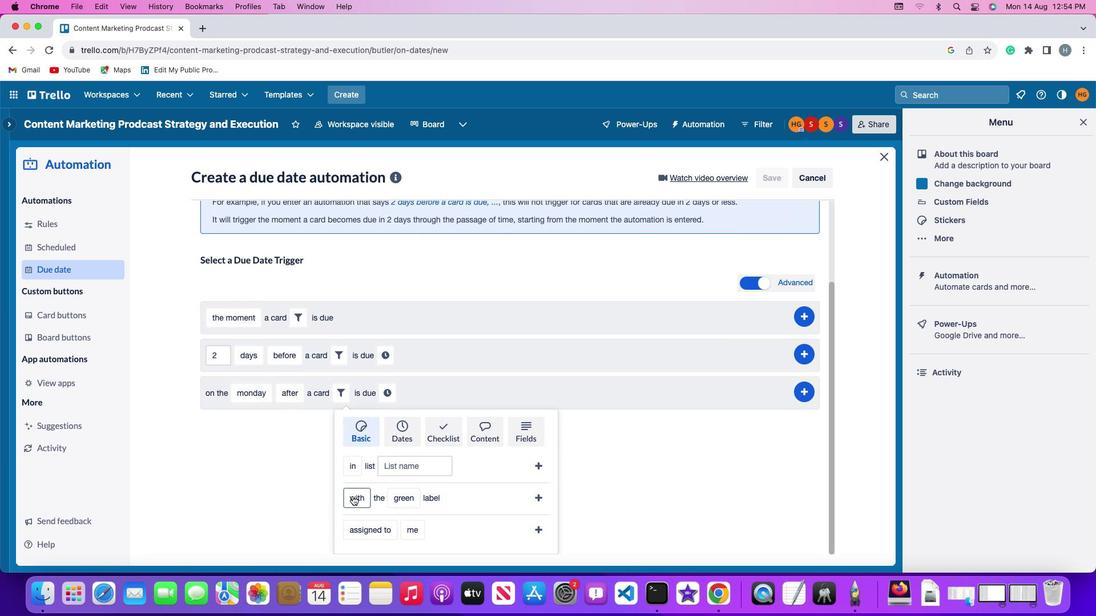 
Action: Mouse pressed left at (341, 486)
Screenshot: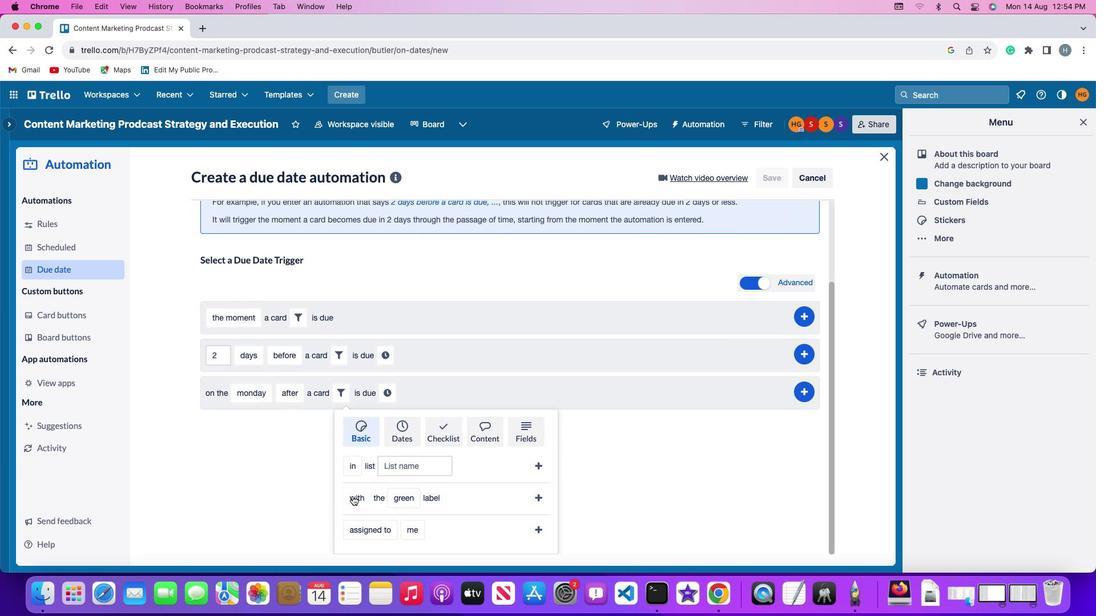 
Action: Mouse moved to (361, 421)
Screenshot: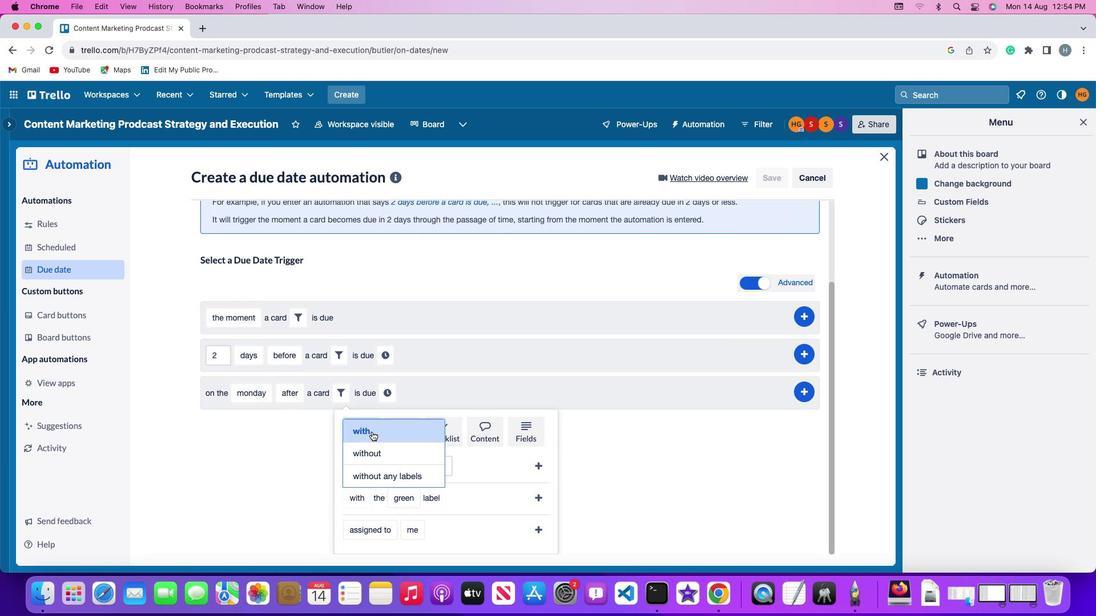 
Action: Mouse pressed left at (361, 421)
Screenshot: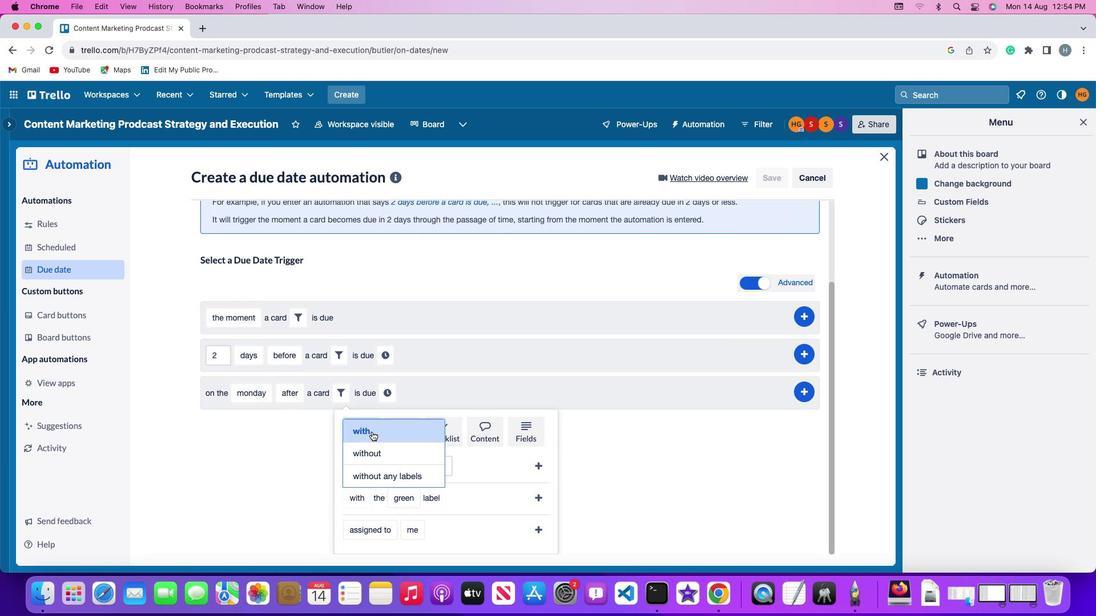 
Action: Mouse moved to (399, 484)
Screenshot: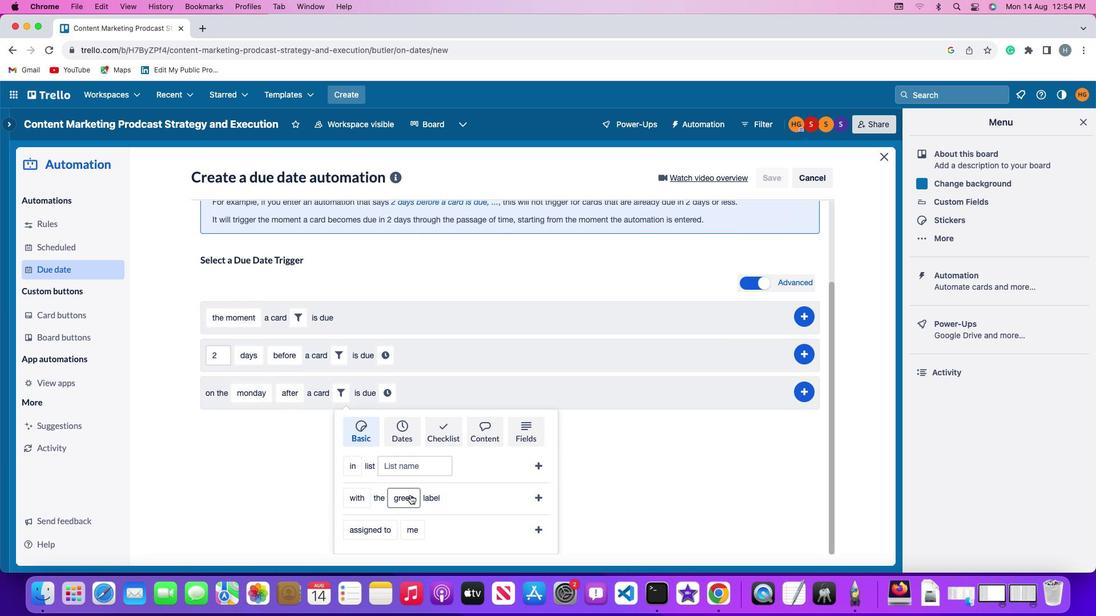 
Action: Mouse pressed left at (399, 484)
Screenshot: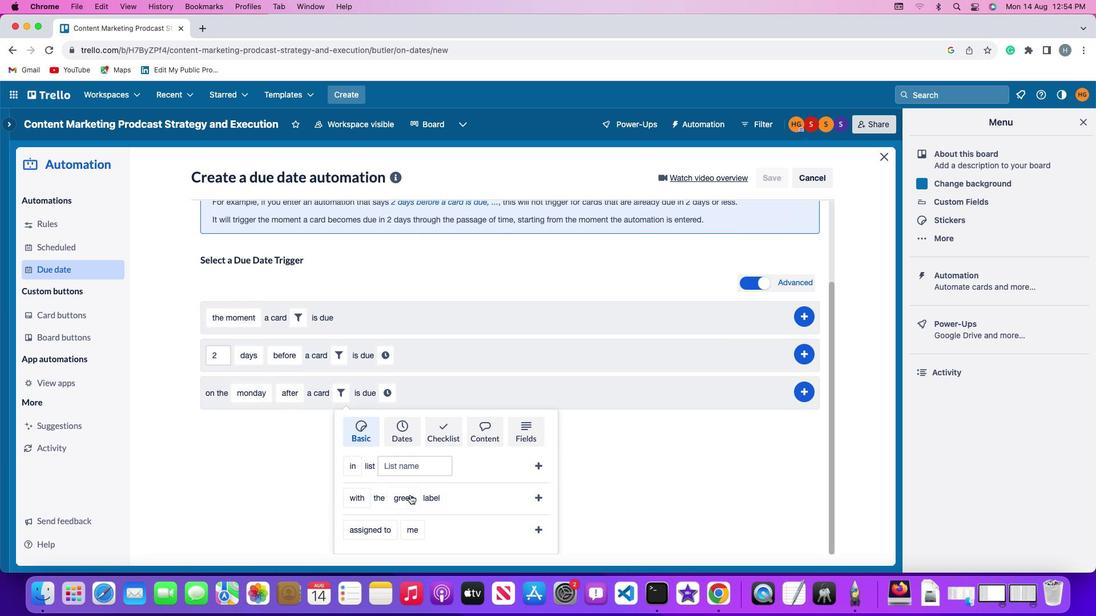 
Action: Mouse moved to (387, 344)
Screenshot: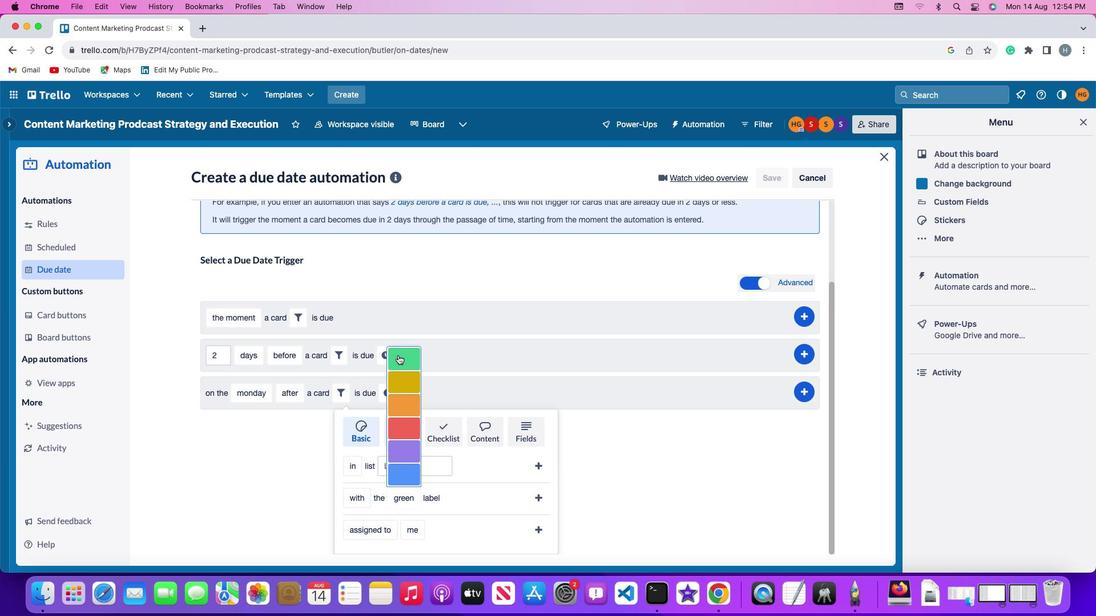 
Action: Mouse pressed left at (387, 344)
Screenshot: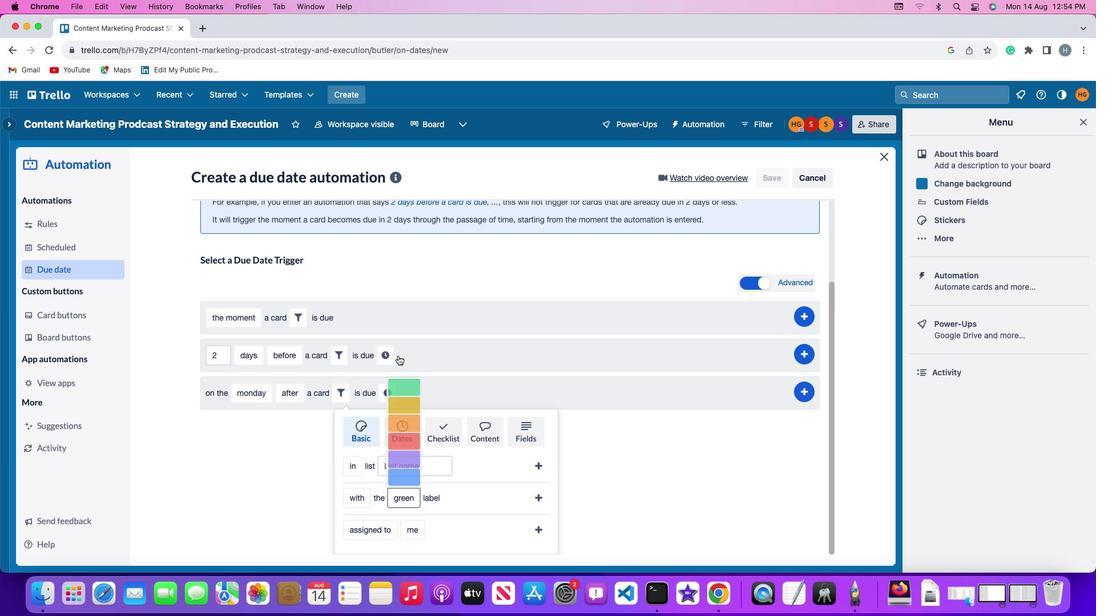 
Action: Mouse moved to (525, 486)
Screenshot: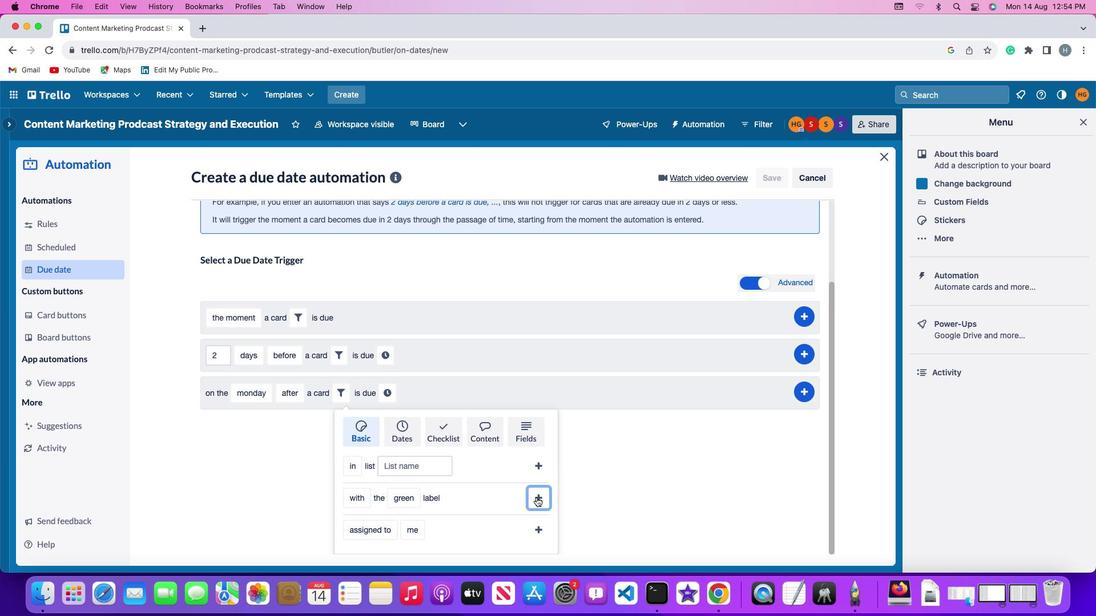 
Action: Mouse pressed left at (525, 486)
Screenshot: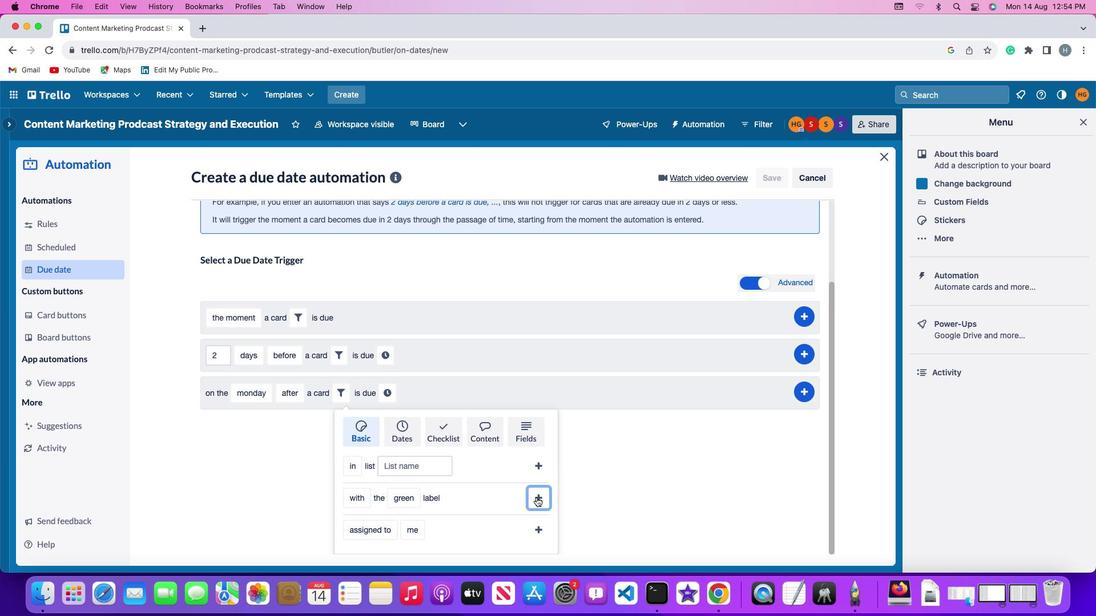 
Action: Mouse moved to (477, 481)
Screenshot: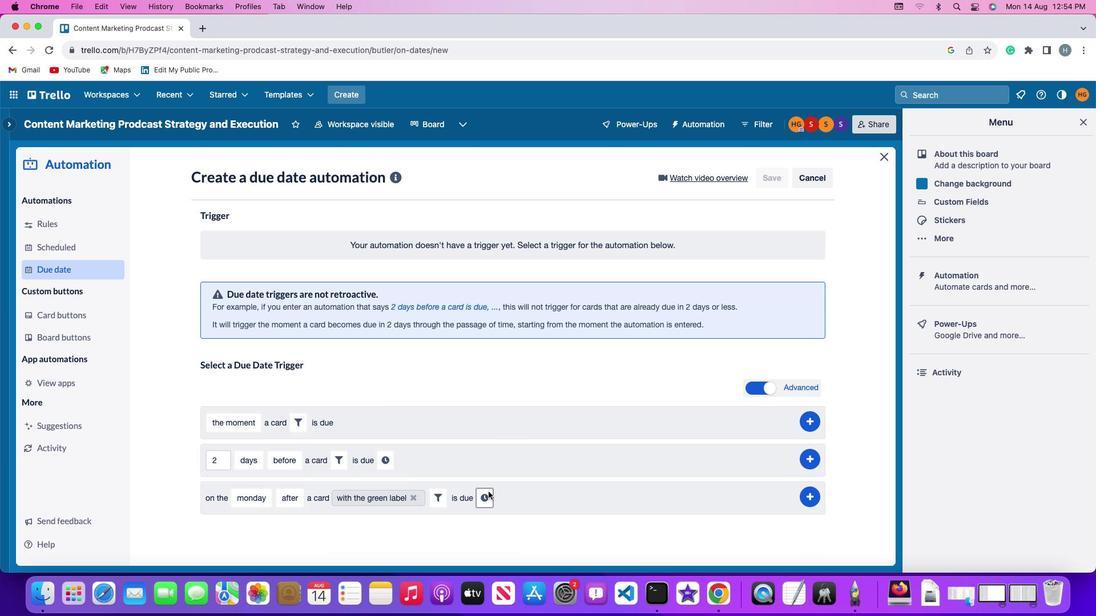 
Action: Mouse pressed left at (477, 481)
Screenshot: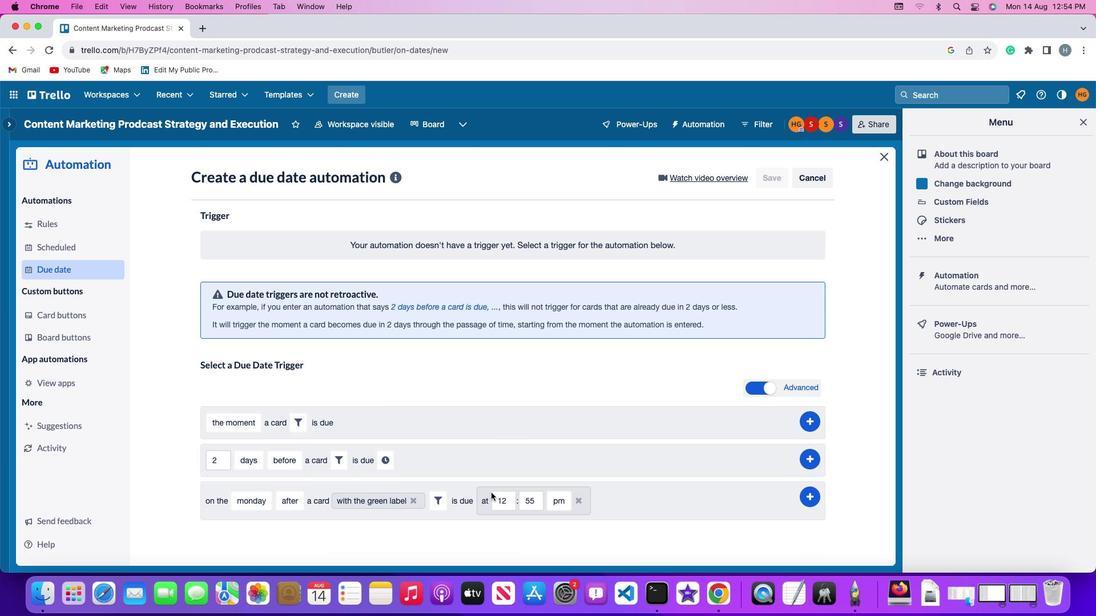 
Action: Mouse moved to (498, 492)
Screenshot: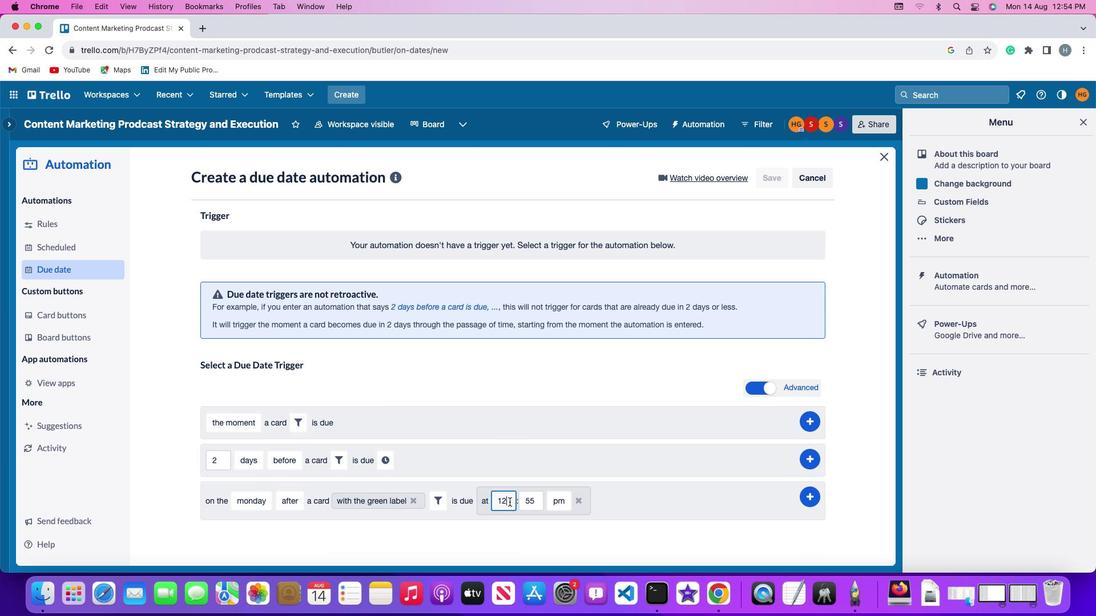 
Action: Mouse pressed left at (498, 492)
Screenshot: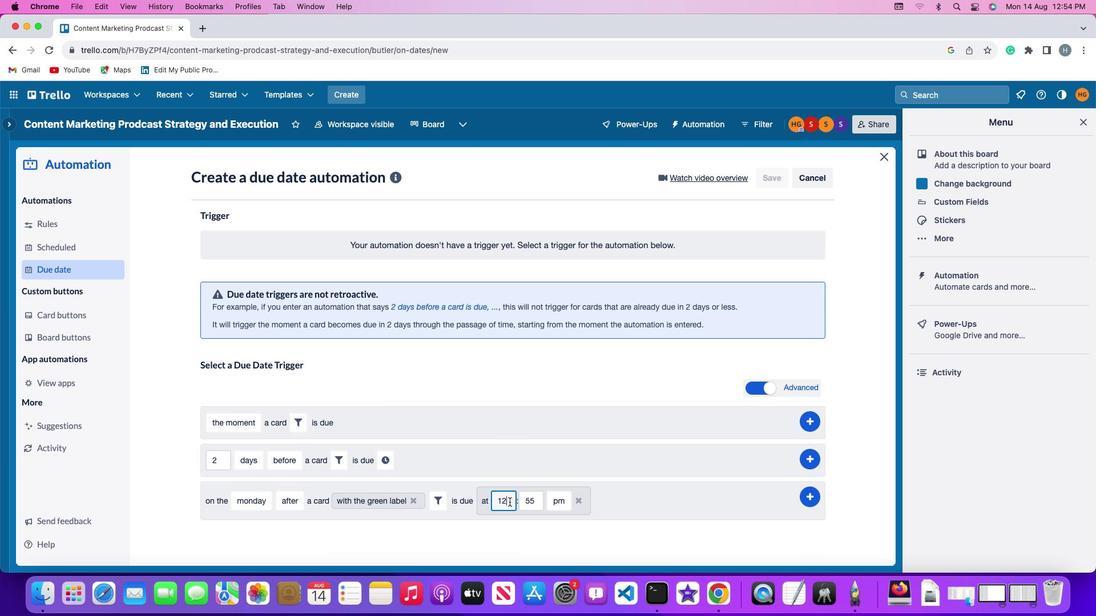 
Action: Mouse moved to (498, 492)
Screenshot: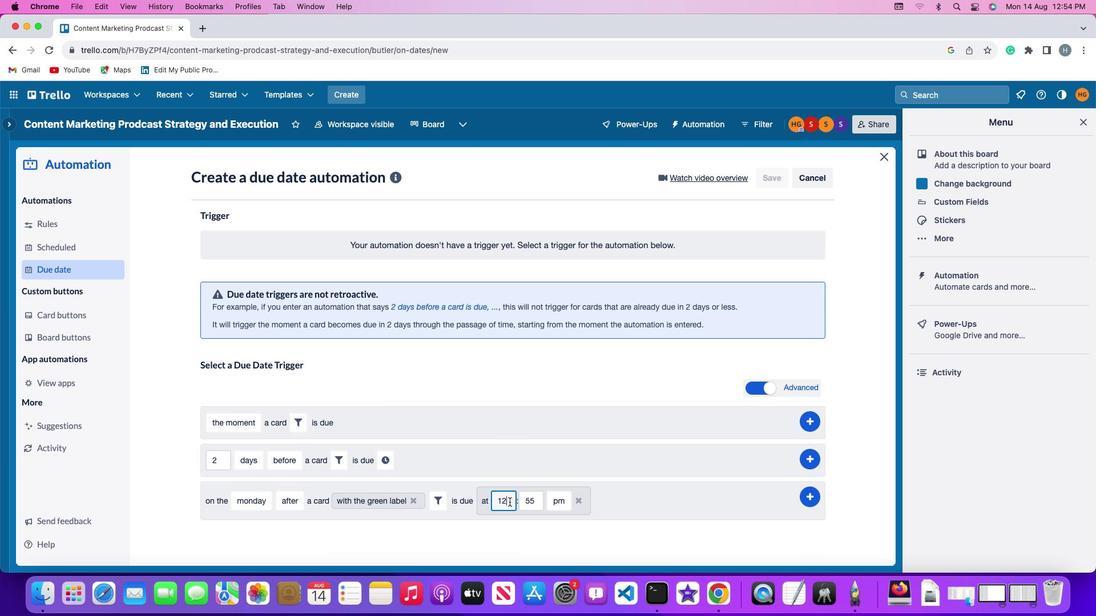 
Action: Key pressed Key.backspaceKey.backspace'1''1'
Screenshot: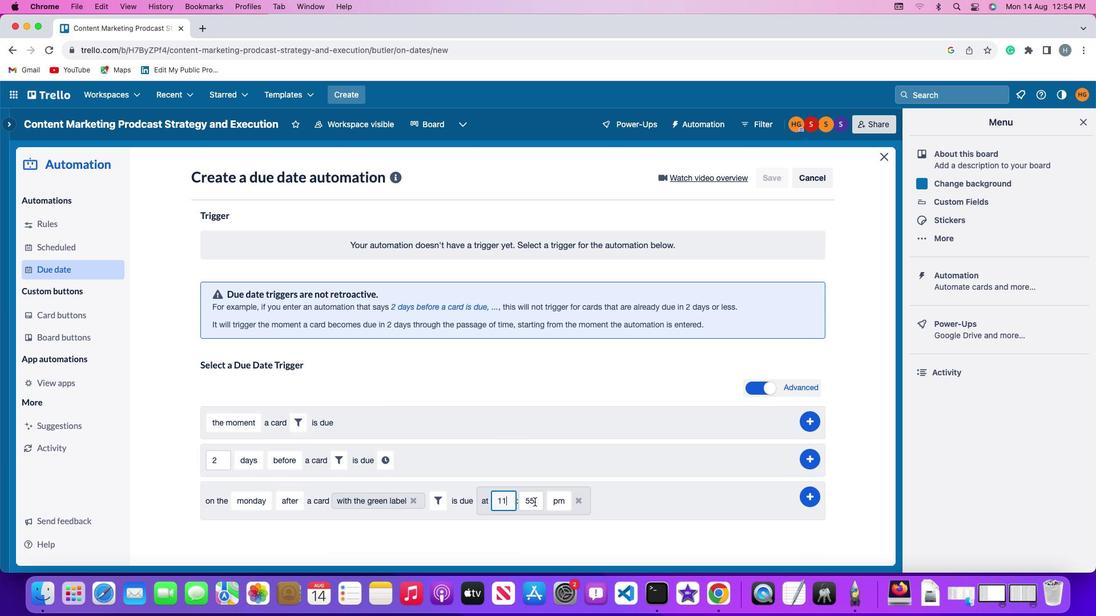 
Action: Mouse moved to (528, 490)
Screenshot: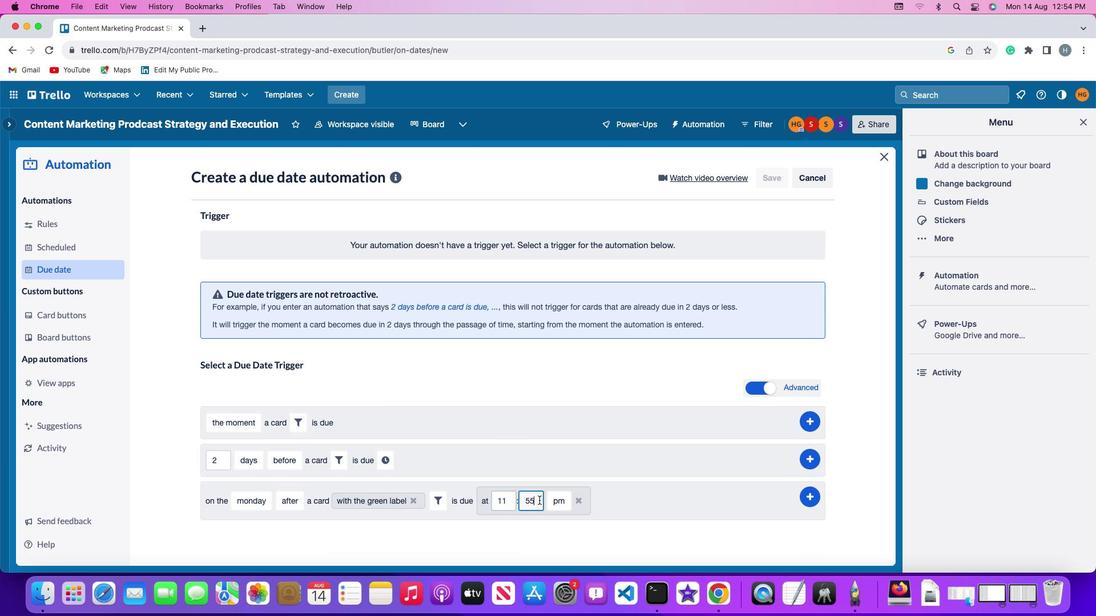 
Action: Mouse pressed left at (528, 490)
Screenshot: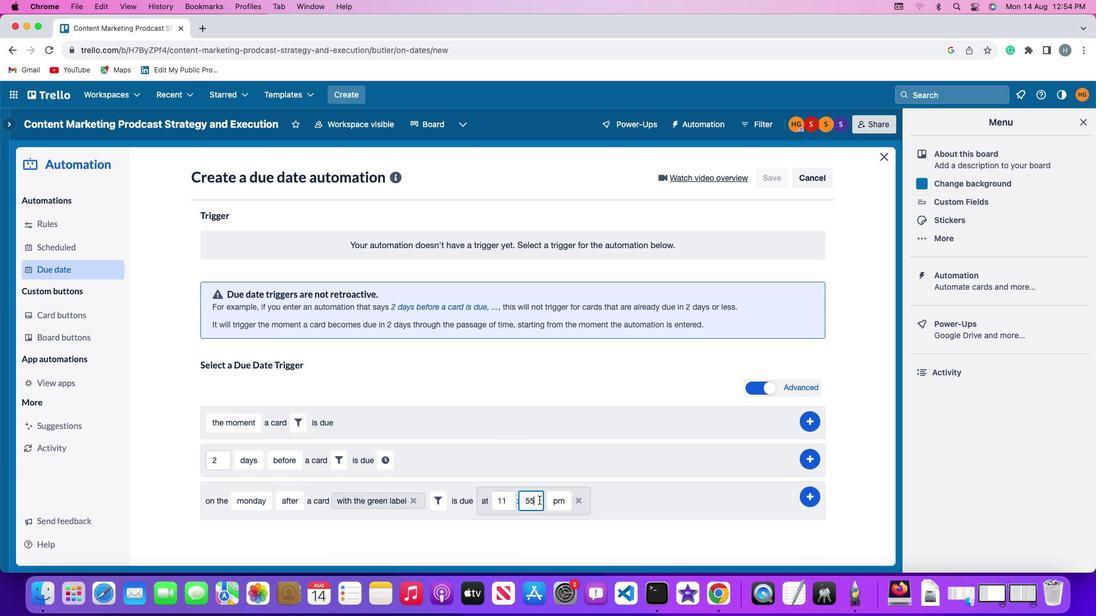 
Action: Key pressed Key.backspaceKey.backspace
Screenshot: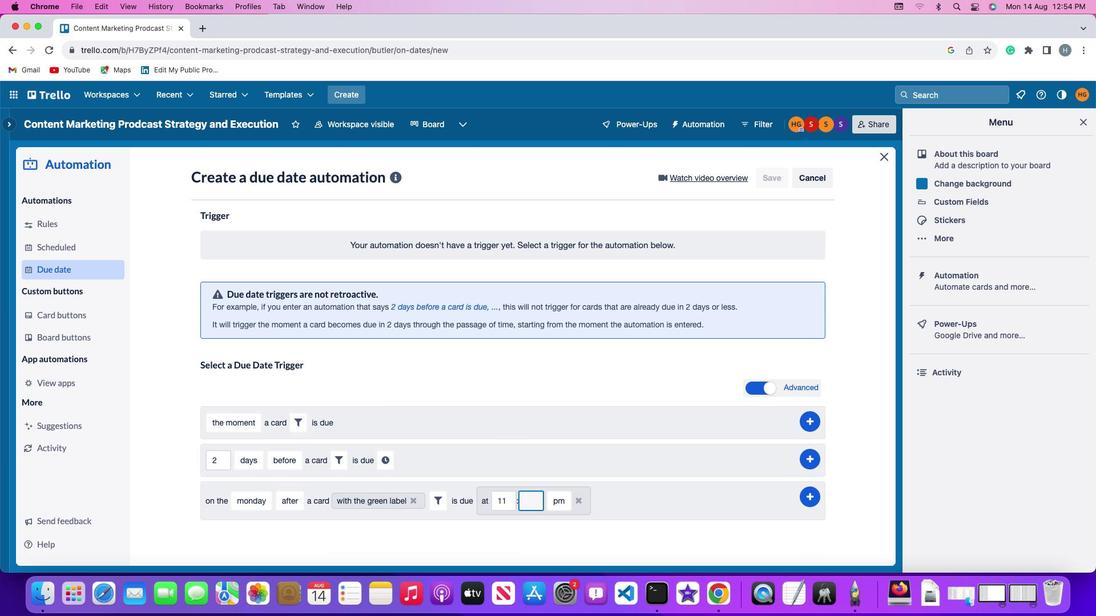 
Action: Mouse moved to (528, 490)
Screenshot: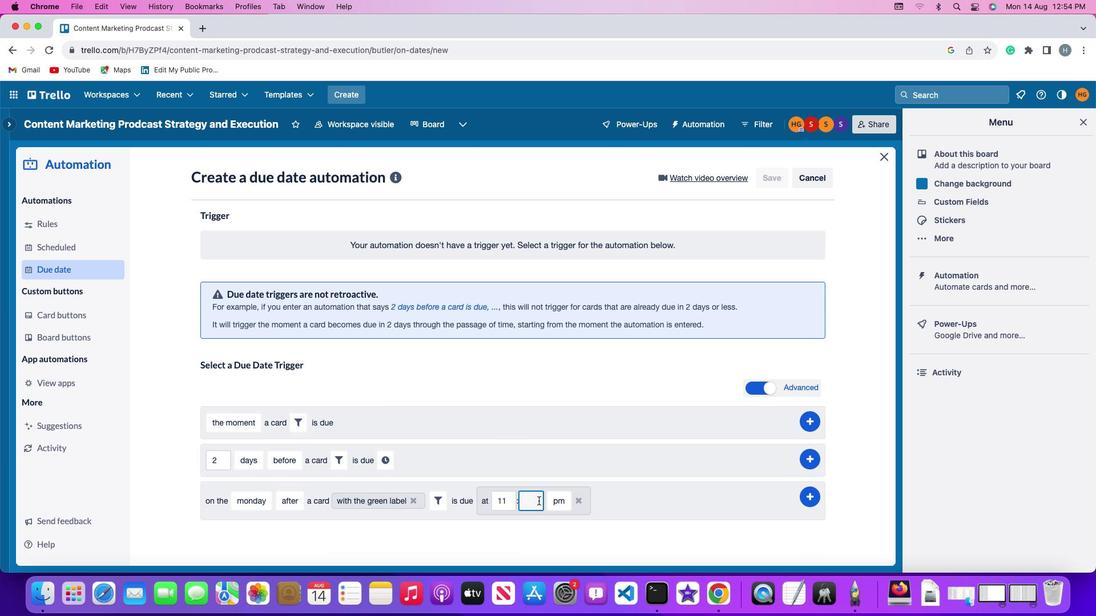 
Action: Key pressed '0'
Screenshot: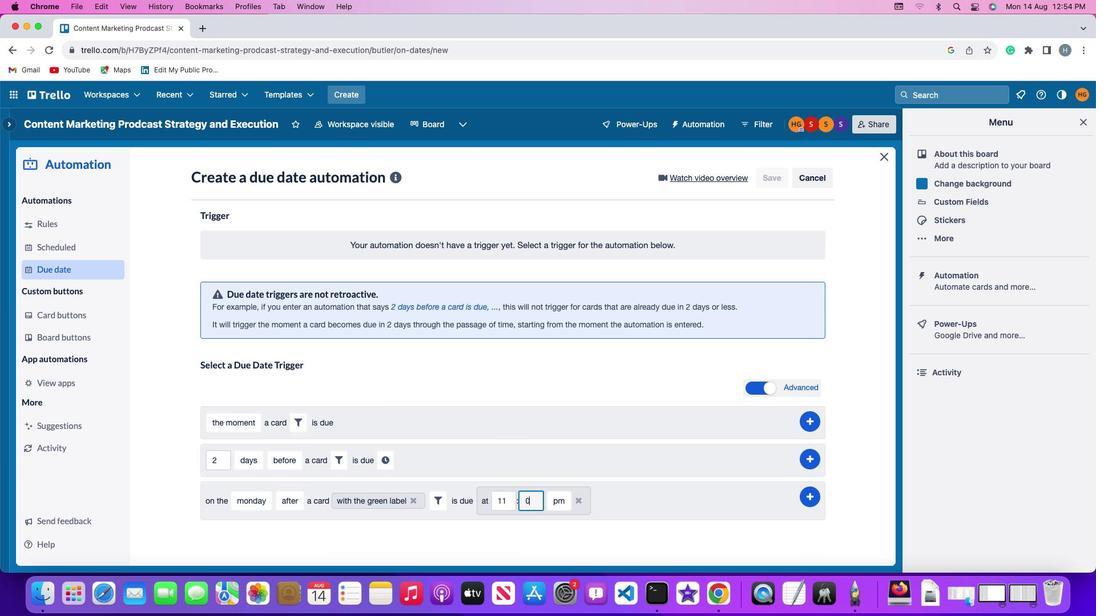 
Action: Mouse moved to (528, 490)
Screenshot: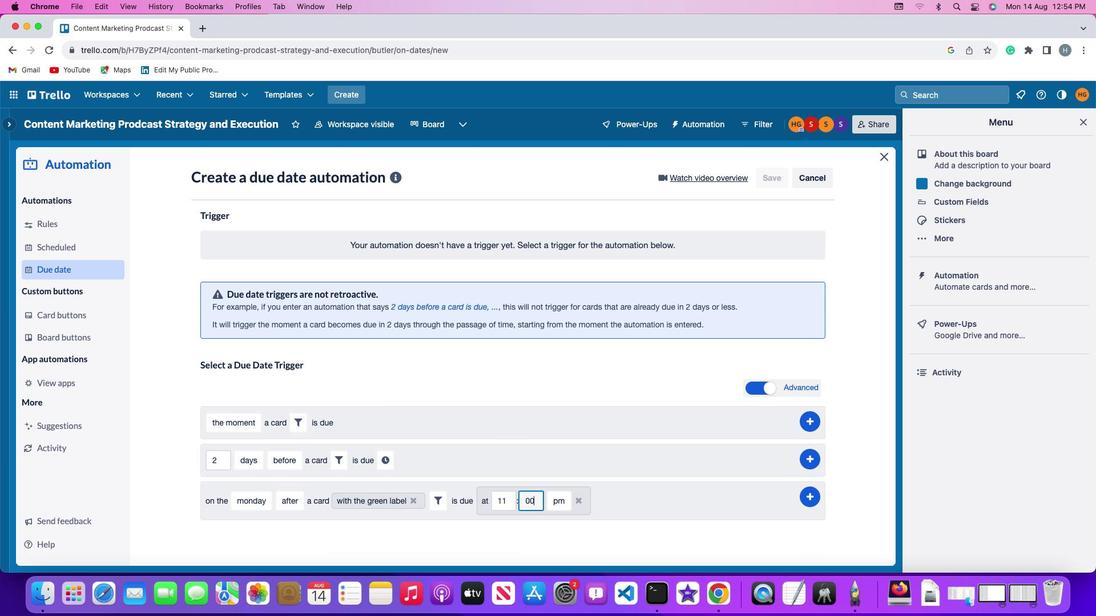 
Action: Key pressed '0'
Screenshot: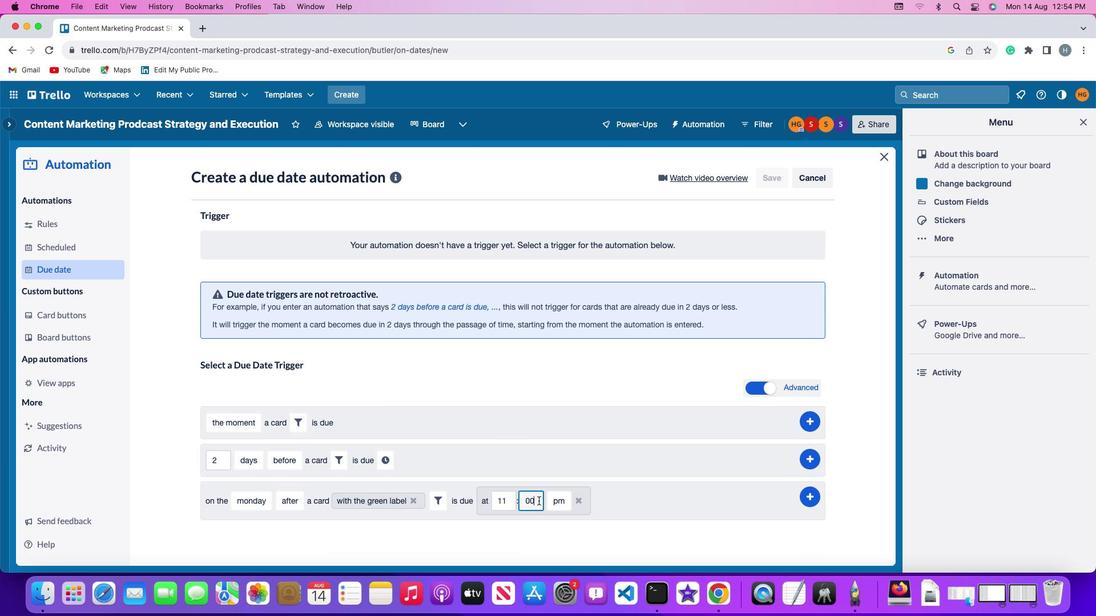 
Action: Mouse moved to (545, 490)
Screenshot: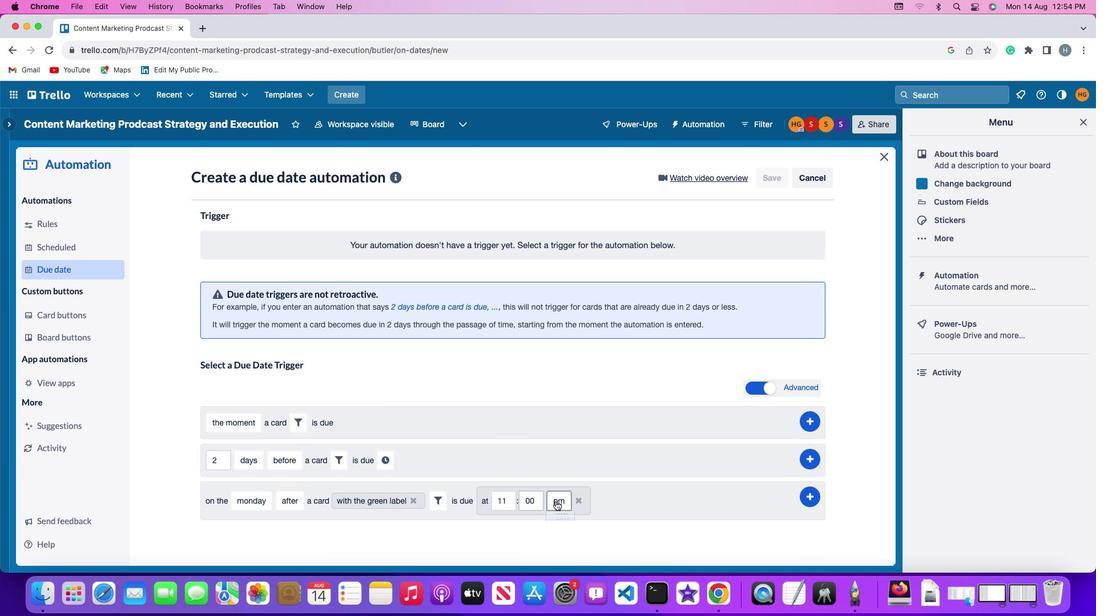 
Action: Mouse pressed left at (545, 490)
Screenshot: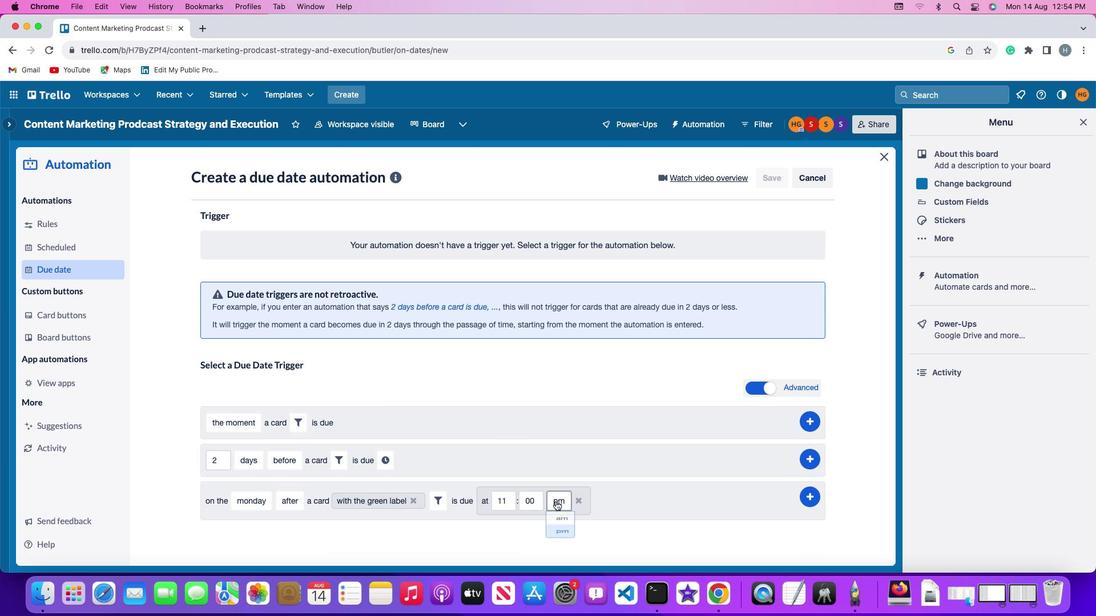 
Action: Mouse moved to (546, 510)
Screenshot: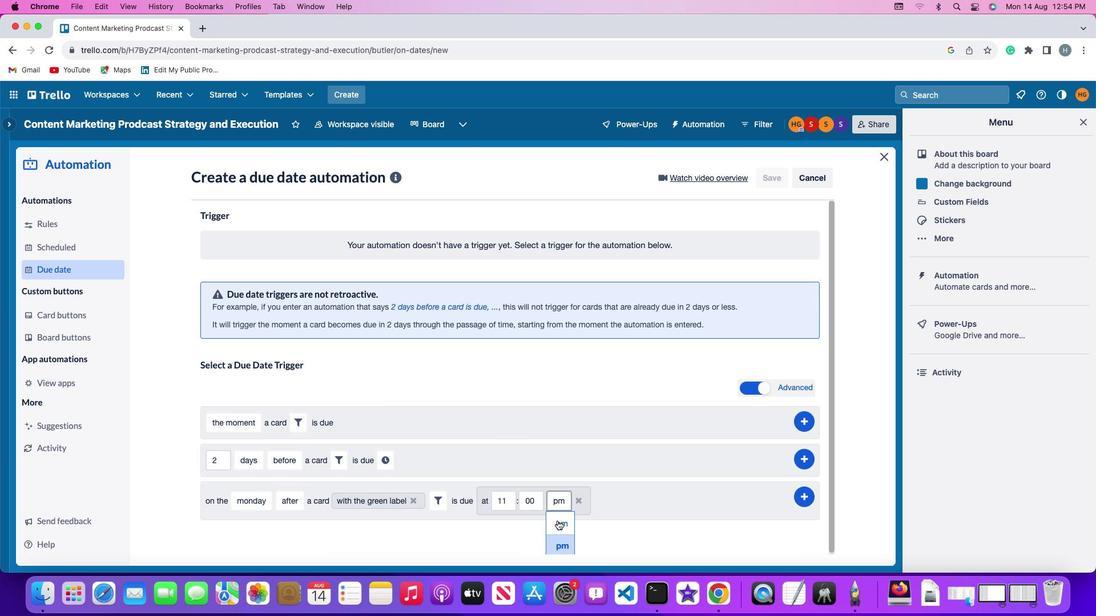 
Action: Mouse pressed left at (546, 510)
Screenshot: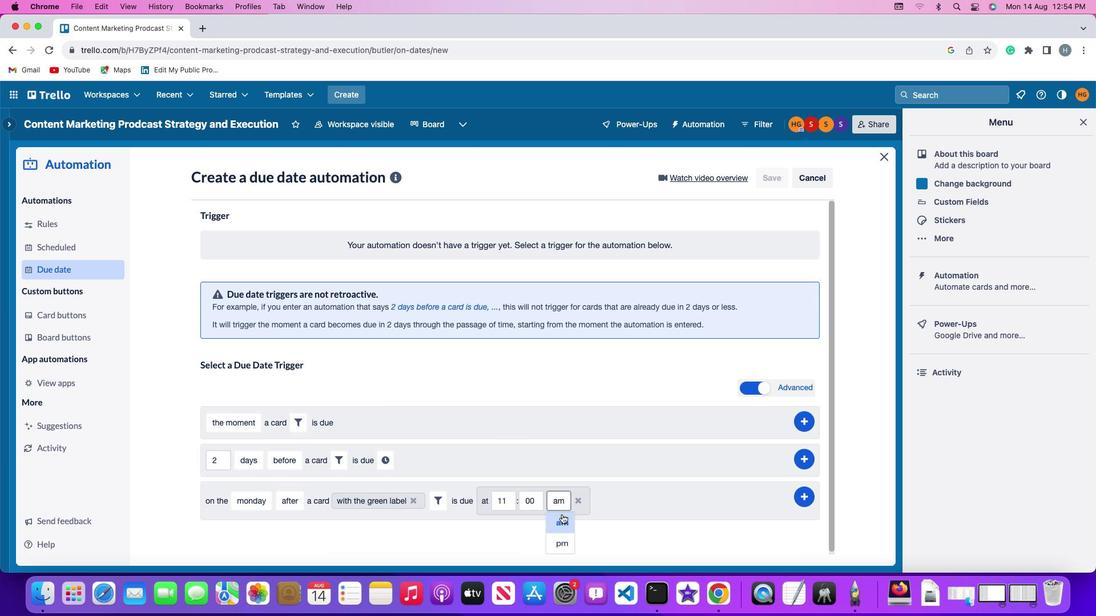 
Action: Mouse moved to (804, 483)
Screenshot: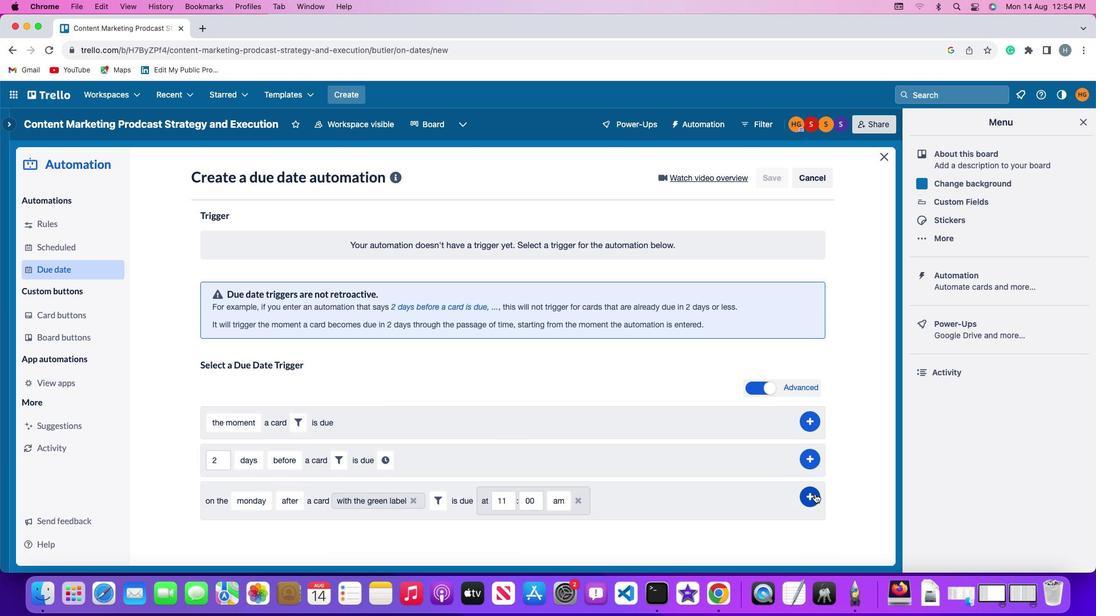 
Action: Mouse pressed left at (804, 483)
Screenshot: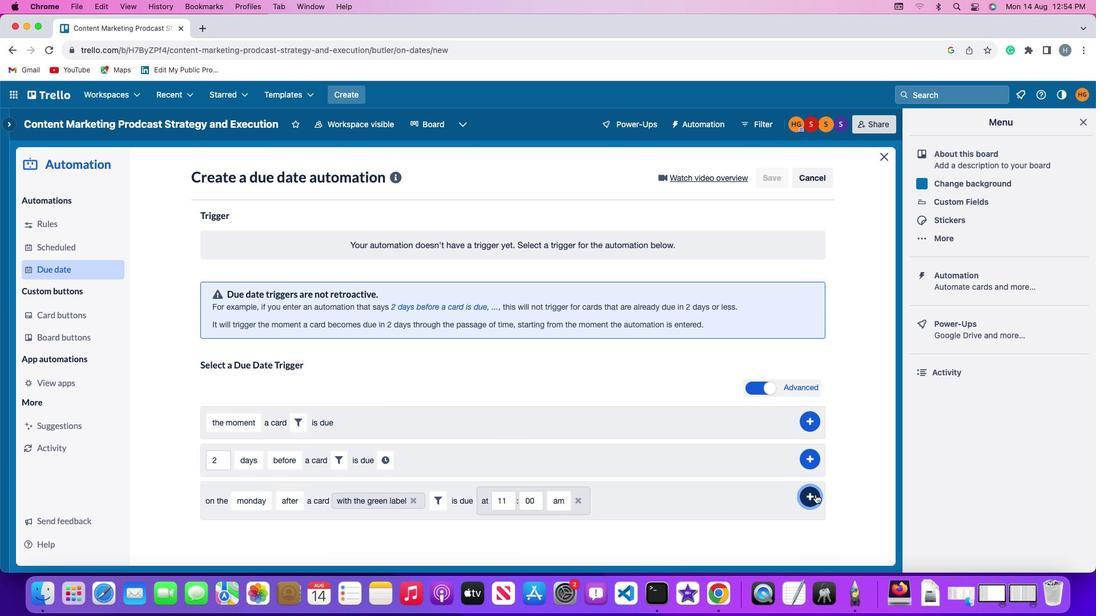 
Action: Mouse moved to (851, 366)
Screenshot: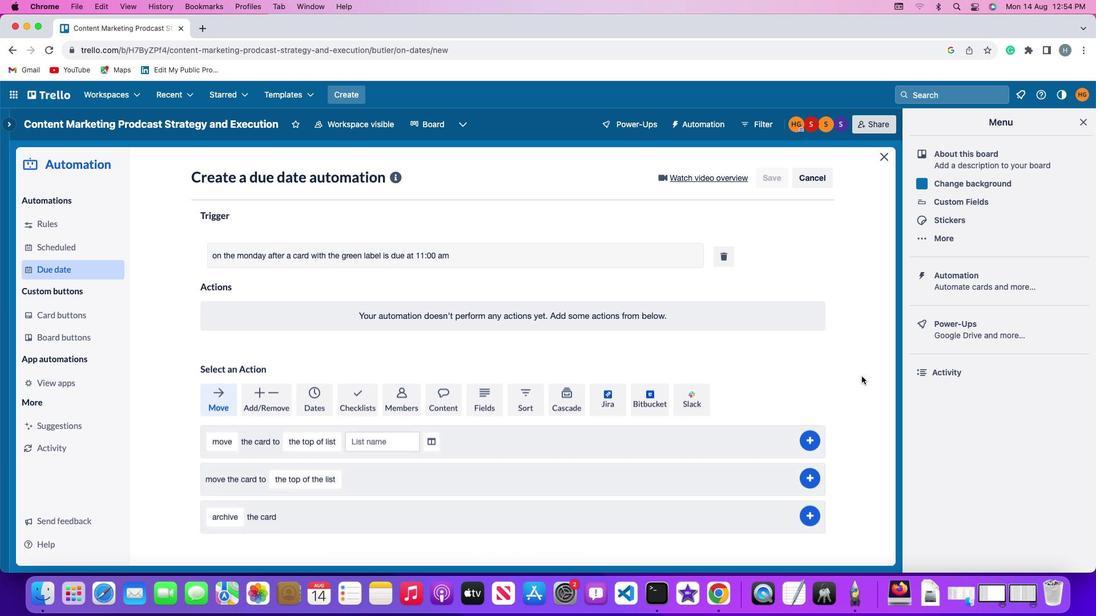 
